 Task: Search one way flight ticket for 1 adult, 5 children, 2 infants in seat and 1 infant on lap in first from Sioux City: Sioux Gateway Airport (brig. General Bud Day Field) to Springfield: Abraham Lincoln Capital Airport on 5-2-2023. Choice of flights is Emirates. Number of bags: 1 checked bag. Price is upto 92000. Outbound departure time preference is 21:45.
Action: Mouse moved to (288, 240)
Screenshot: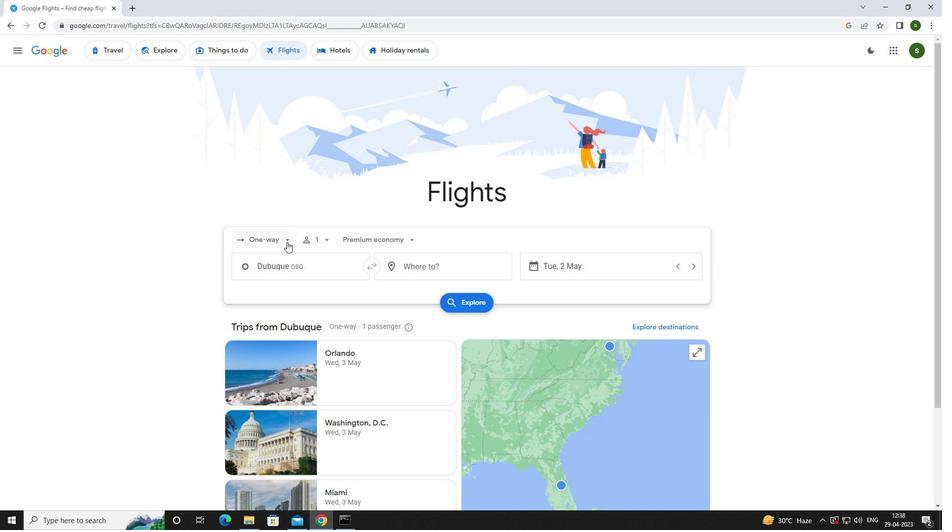 
Action: Mouse pressed left at (288, 240)
Screenshot: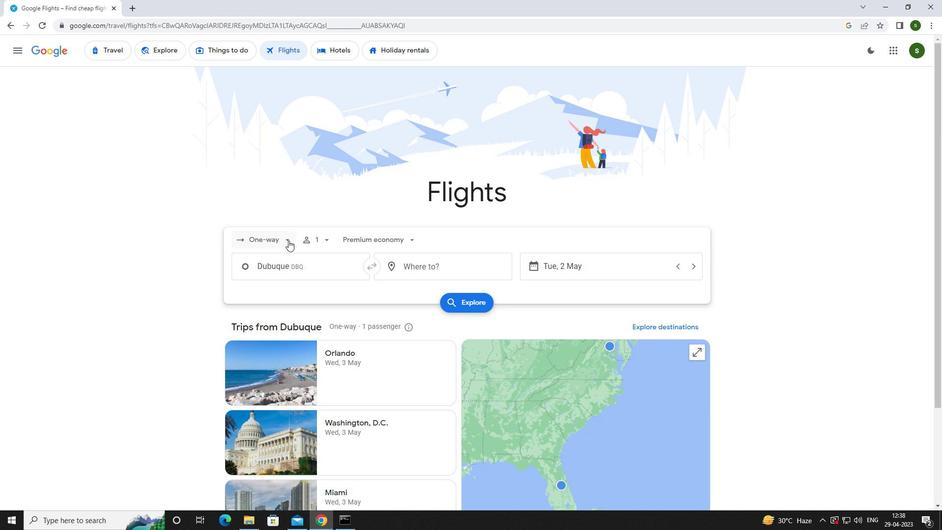 
Action: Mouse moved to (287, 287)
Screenshot: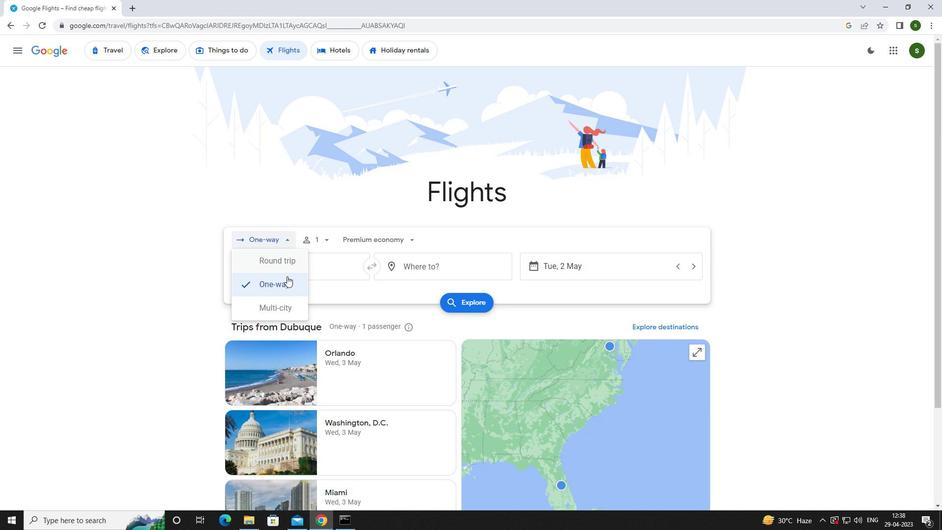 
Action: Mouse pressed left at (287, 287)
Screenshot: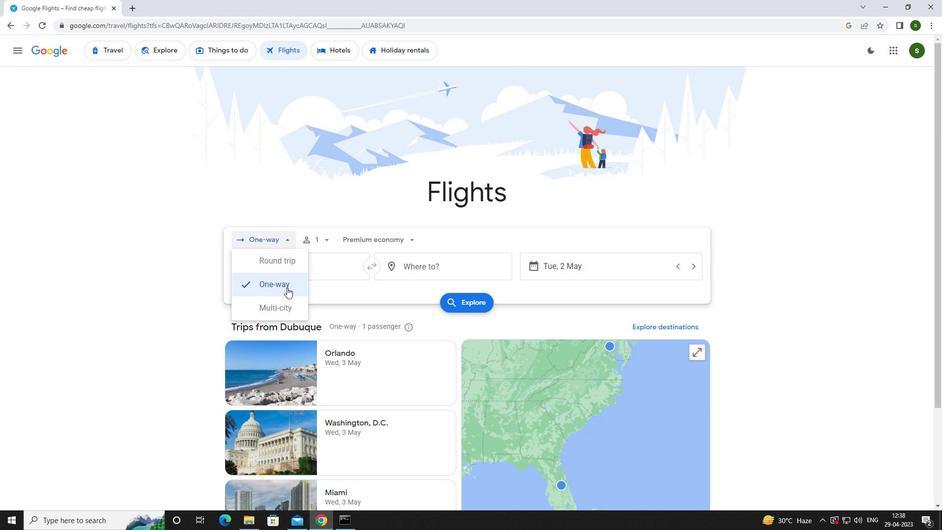 
Action: Mouse moved to (327, 235)
Screenshot: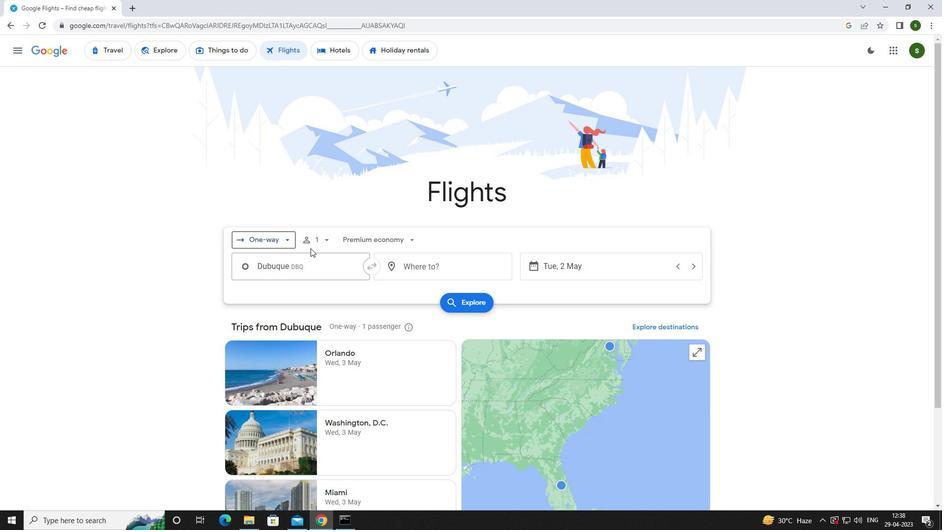 
Action: Mouse pressed left at (327, 235)
Screenshot: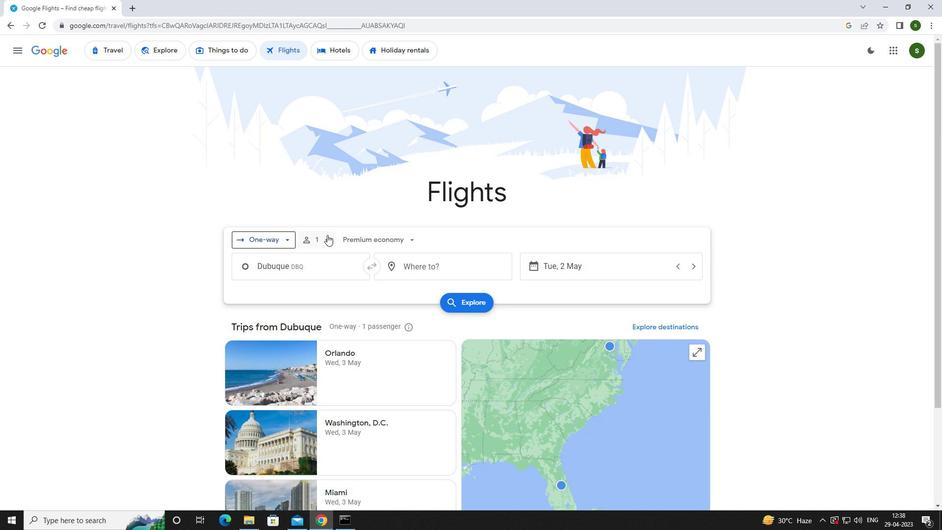 
Action: Mouse moved to (403, 288)
Screenshot: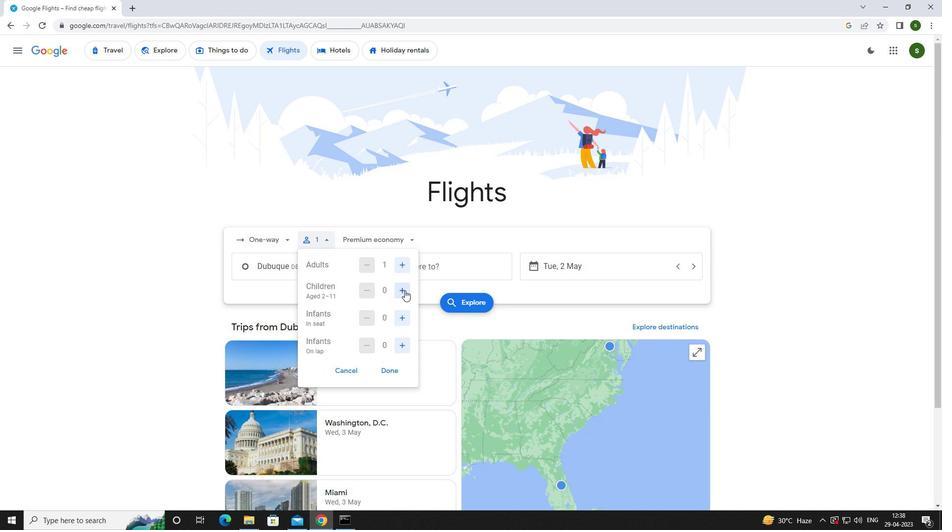 
Action: Mouse pressed left at (403, 288)
Screenshot: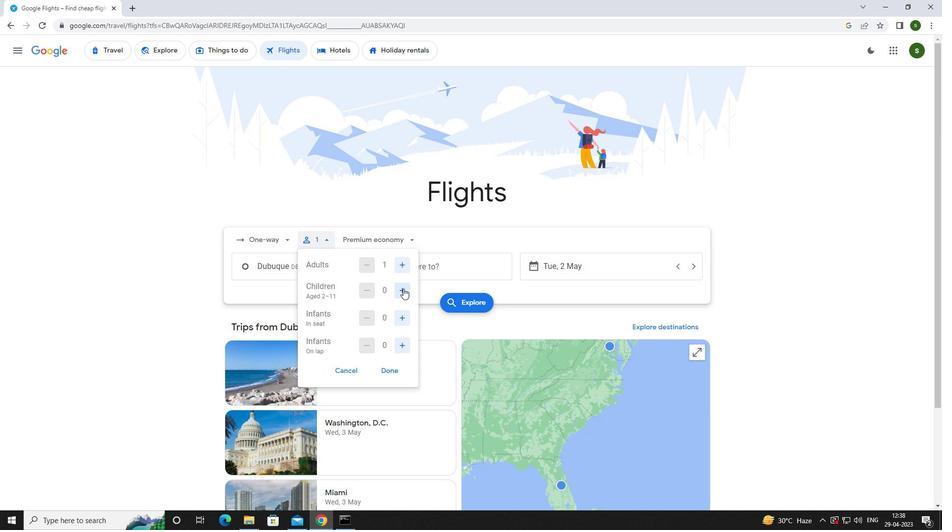 
Action: Mouse pressed left at (403, 288)
Screenshot: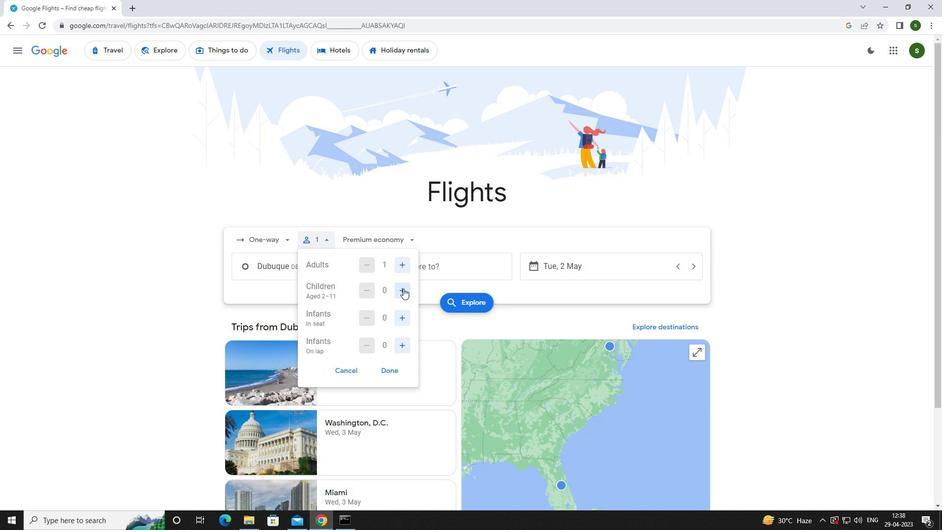 
Action: Mouse moved to (403, 288)
Screenshot: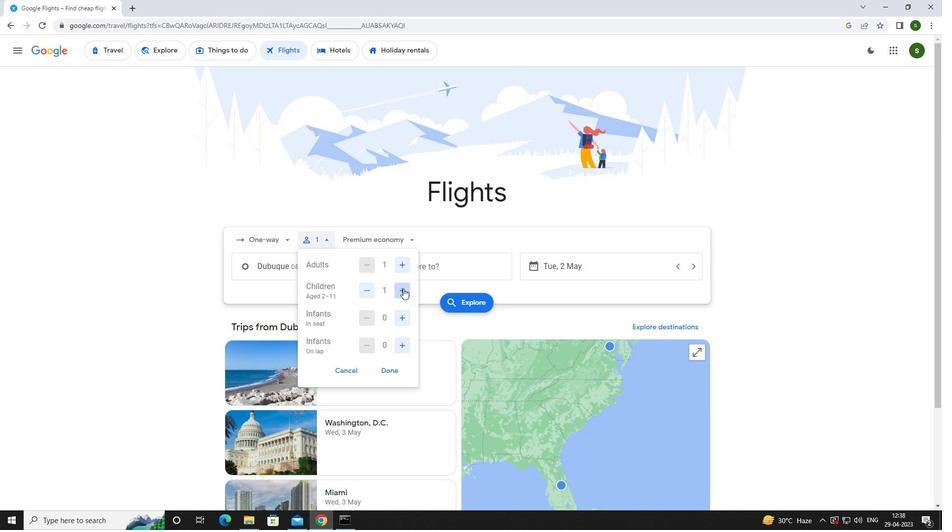 
Action: Mouse pressed left at (403, 288)
Screenshot: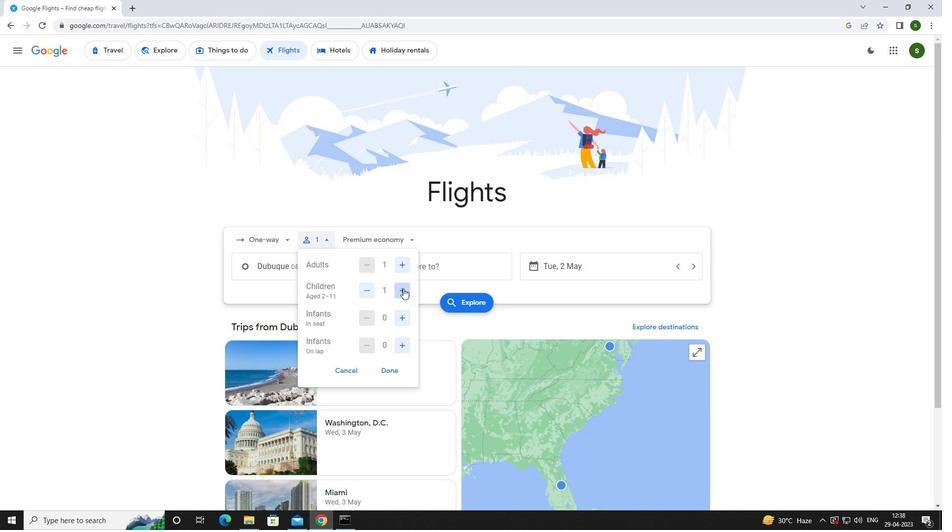 
Action: Mouse moved to (402, 287)
Screenshot: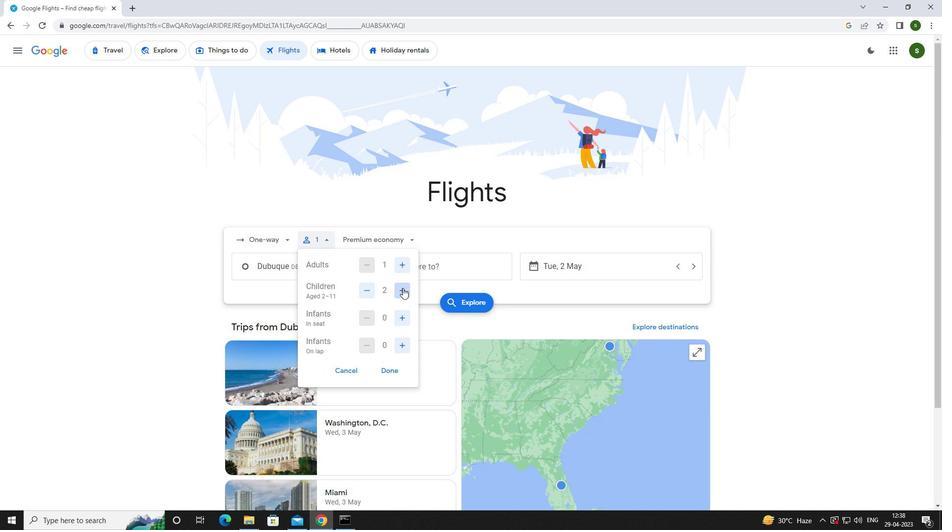 
Action: Mouse pressed left at (402, 287)
Screenshot: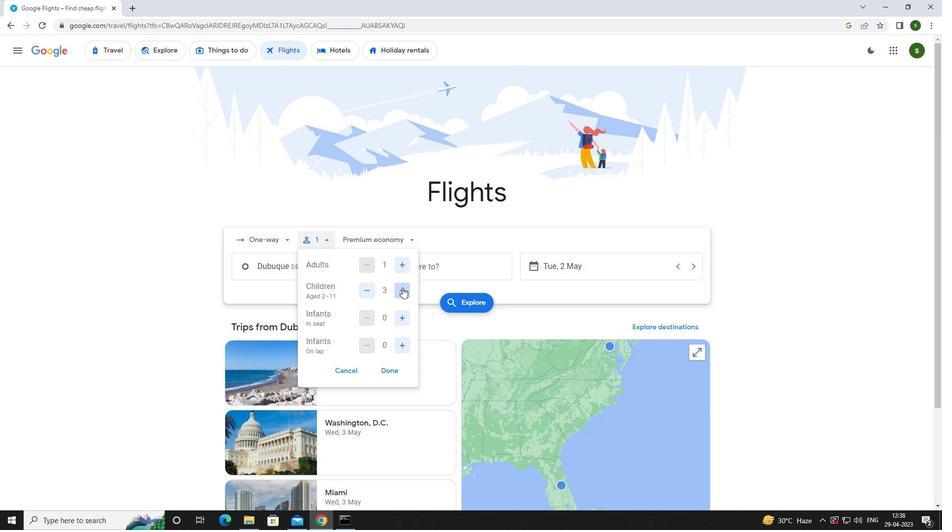 
Action: Mouse pressed left at (402, 287)
Screenshot: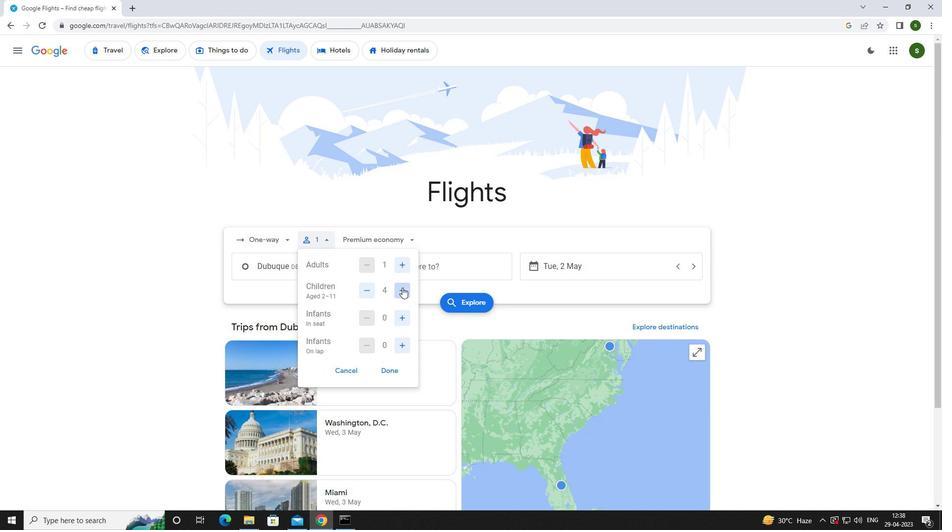 
Action: Mouse moved to (400, 320)
Screenshot: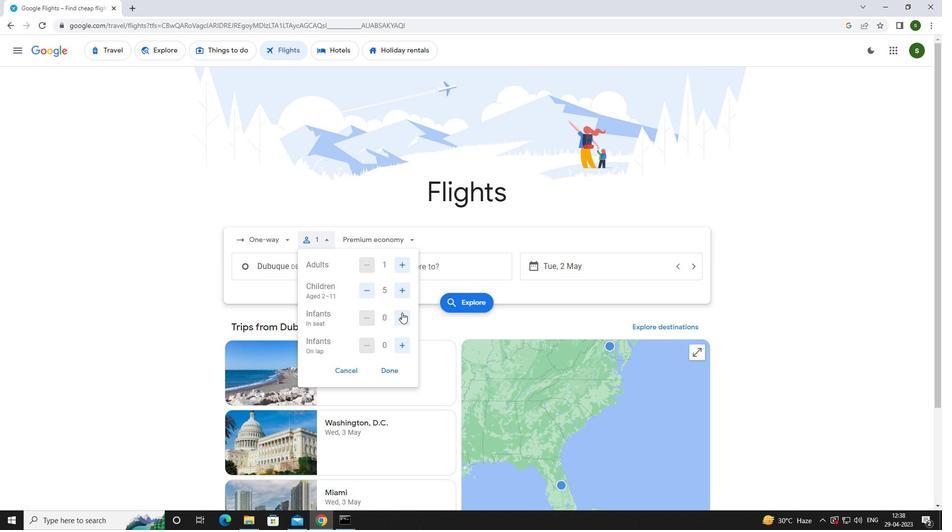 
Action: Mouse pressed left at (400, 320)
Screenshot: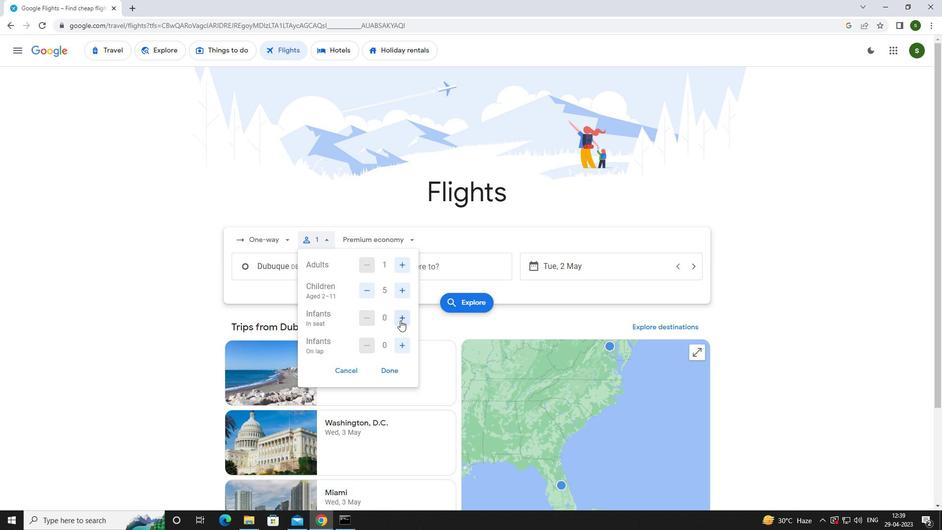 
Action: Mouse moved to (403, 344)
Screenshot: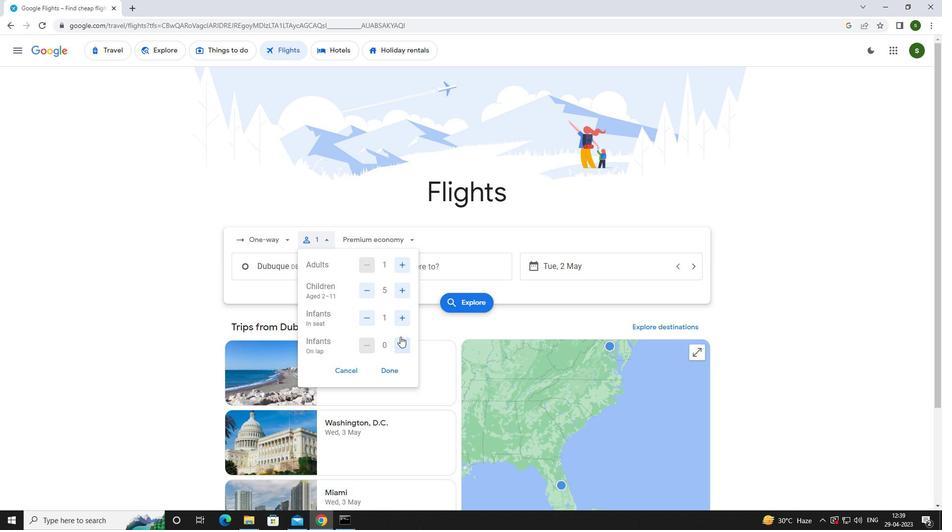 
Action: Mouse pressed left at (403, 344)
Screenshot: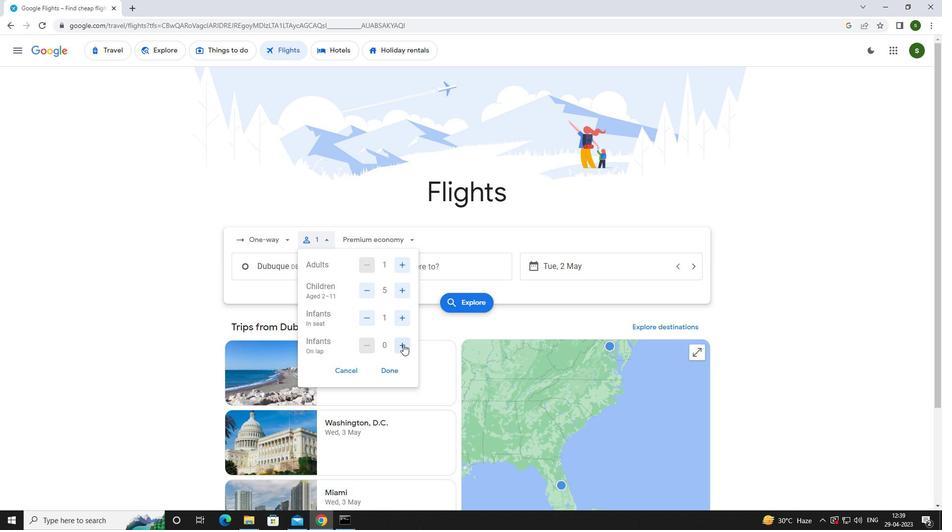 
Action: Mouse moved to (404, 321)
Screenshot: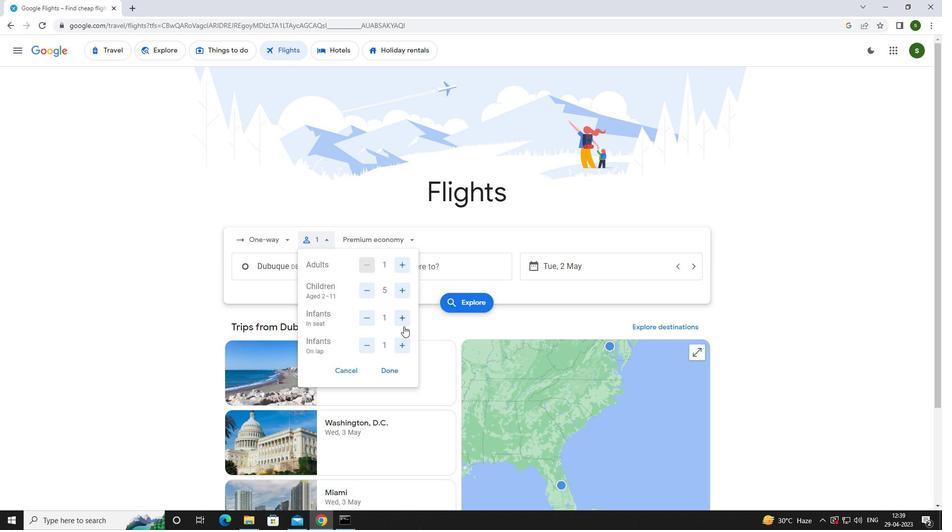 
Action: Mouse pressed left at (404, 321)
Screenshot: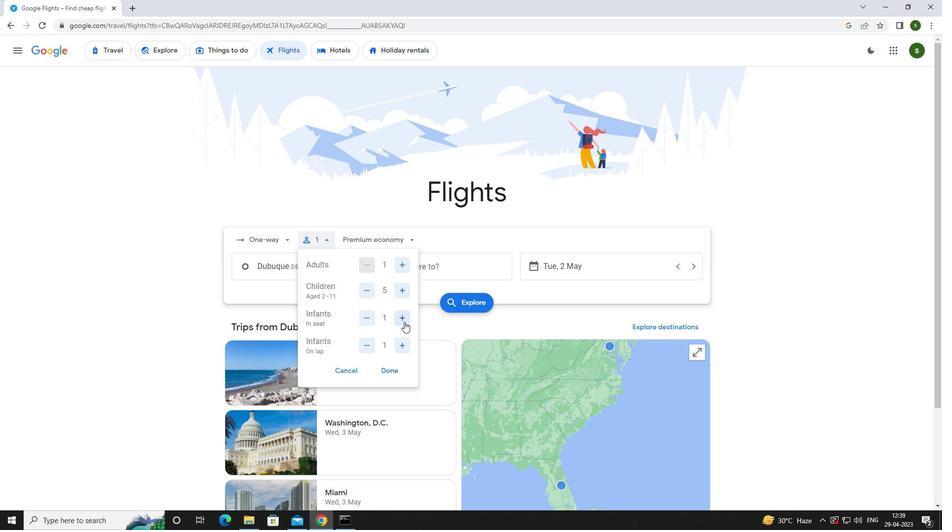 
Action: Mouse moved to (368, 318)
Screenshot: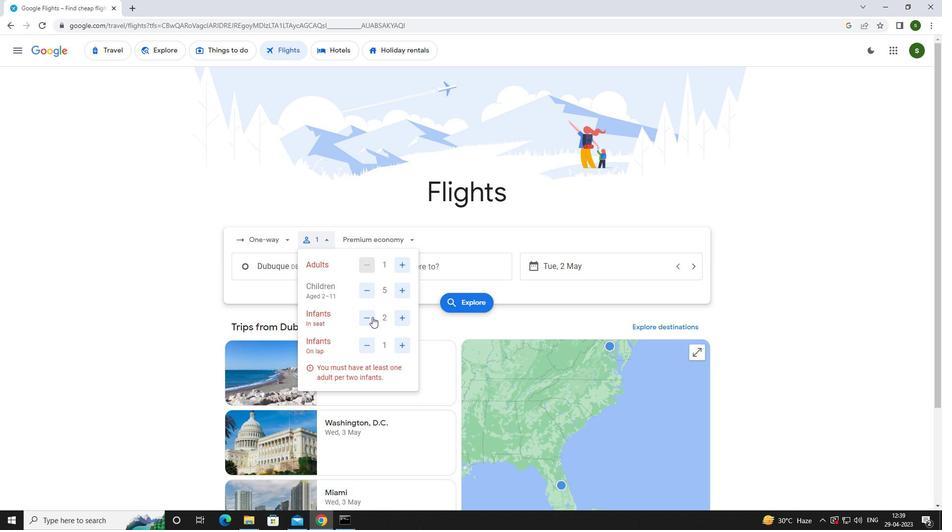 
Action: Mouse pressed left at (368, 318)
Screenshot: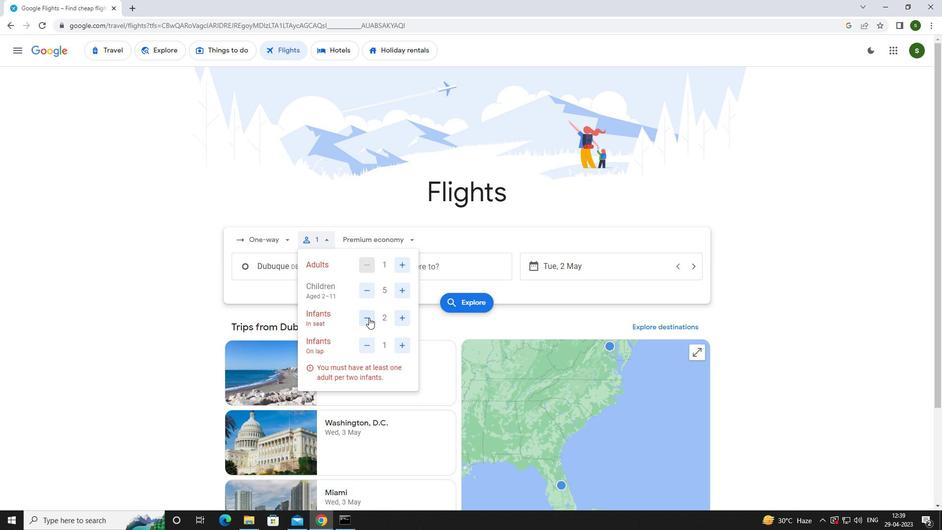 
Action: Mouse moved to (386, 238)
Screenshot: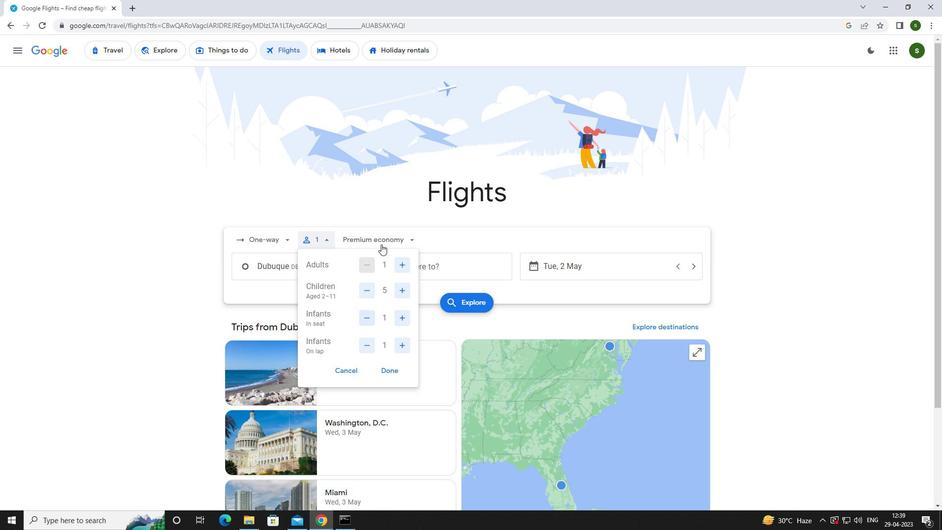 
Action: Mouse pressed left at (386, 238)
Screenshot: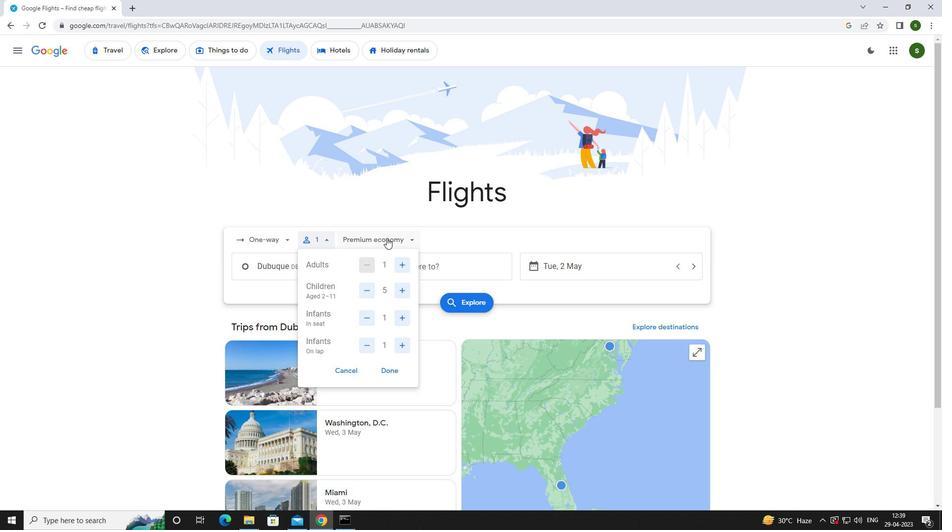 
Action: Mouse moved to (407, 330)
Screenshot: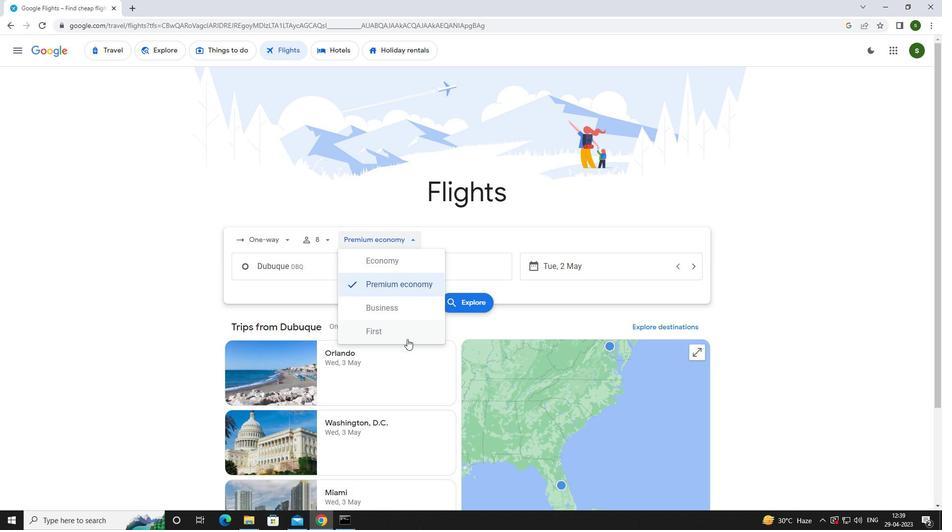 
Action: Mouse pressed left at (407, 330)
Screenshot: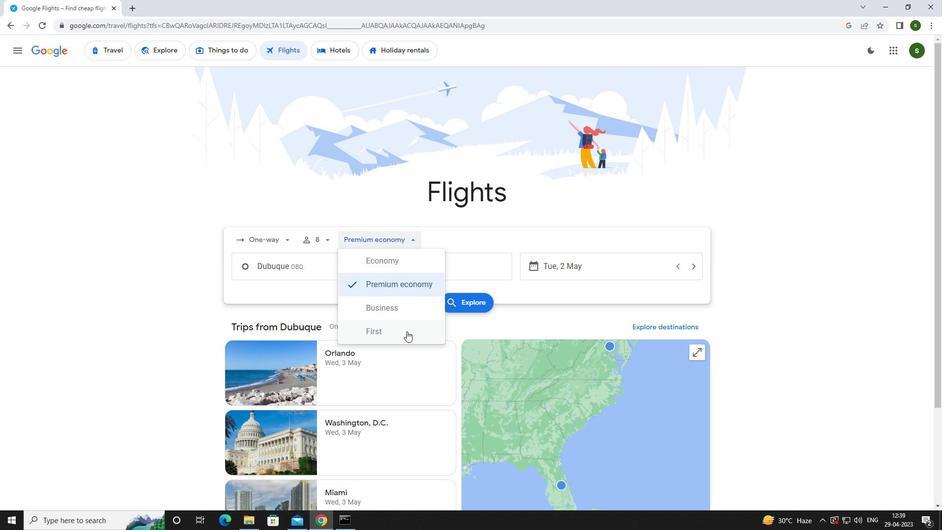 
Action: Mouse moved to (339, 269)
Screenshot: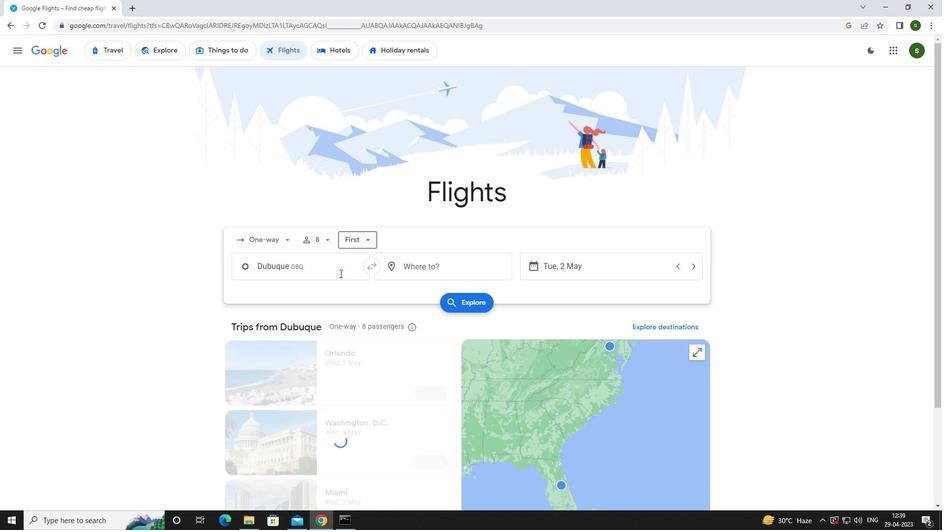 
Action: Mouse pressed left at (339, 269)
Screenshot: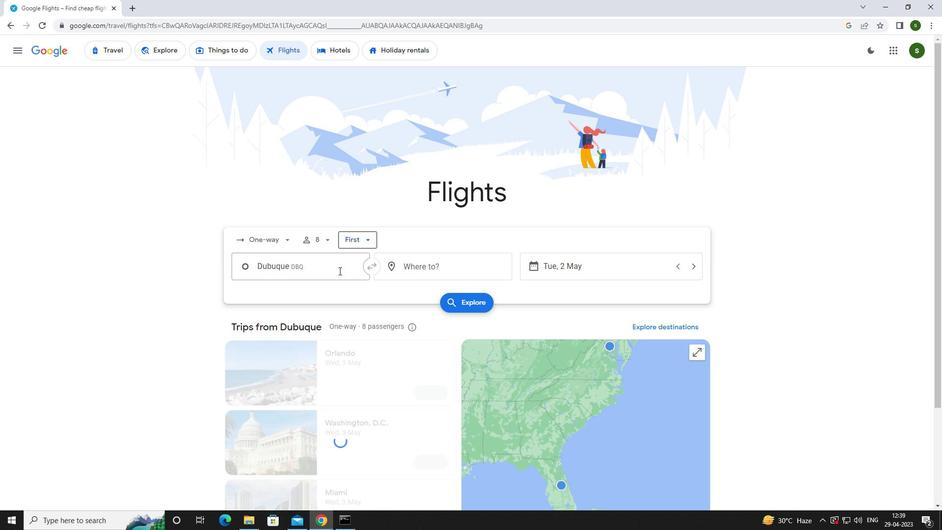 
Action: Mouse moved to (339, 267)
Screenshot: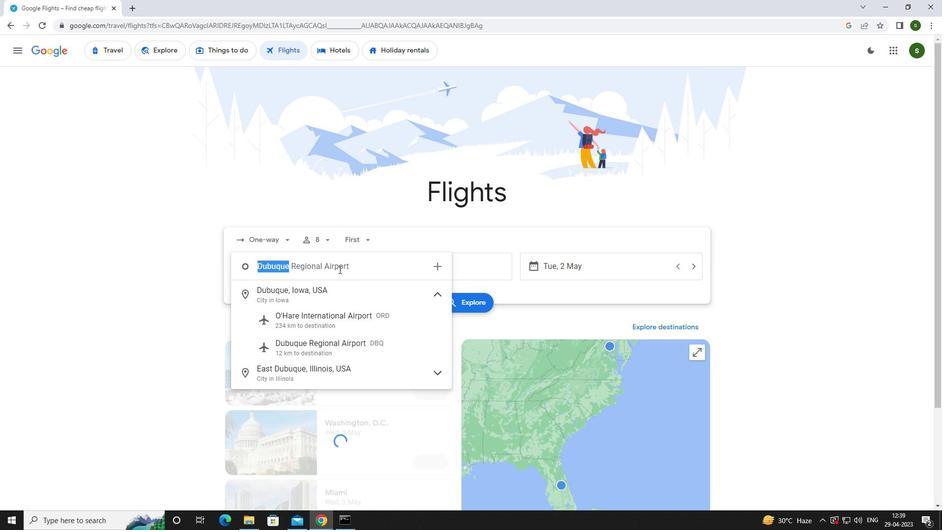 
Action: Key pressed s<Key.caps_lock>ioux
Screenshot: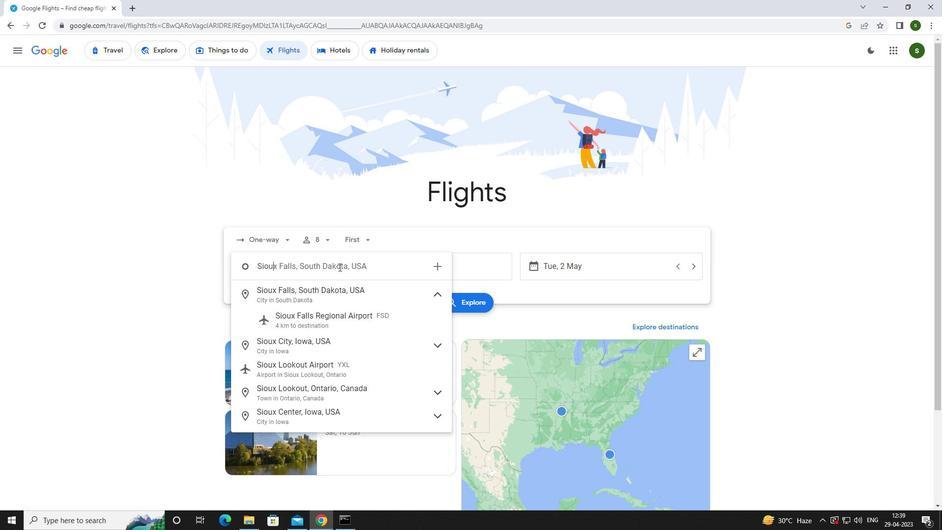 
Action: Mouse moved to (339, 267)
Screenshot: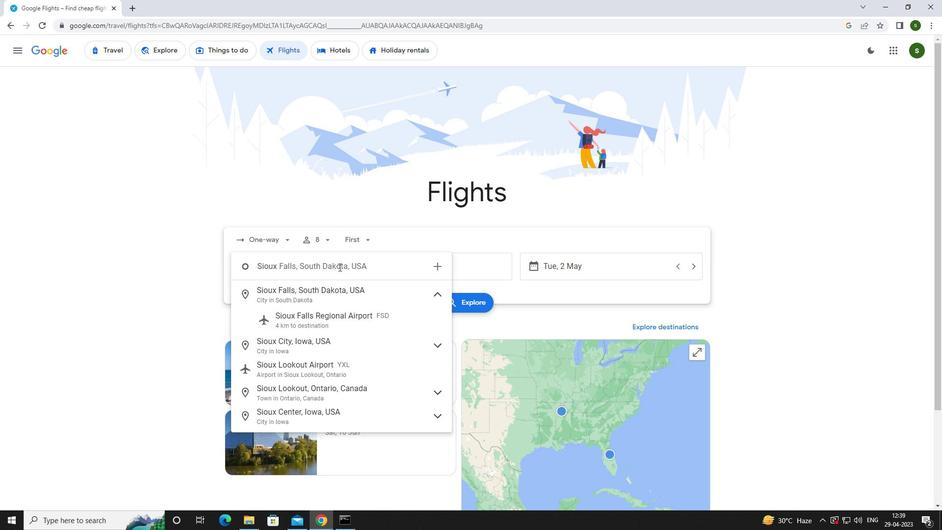 
Action: Key pressed <Key.space><Key.caps_lock>g<Key.caps_lock>ateq<Key.backspace>way
Screenshot: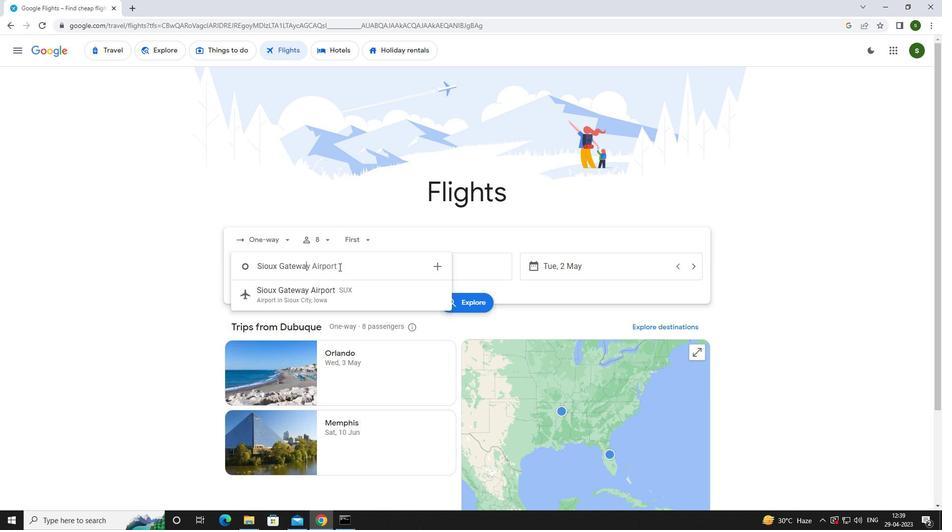 
Action: Mouse moved to (342, 303)
Screenshot: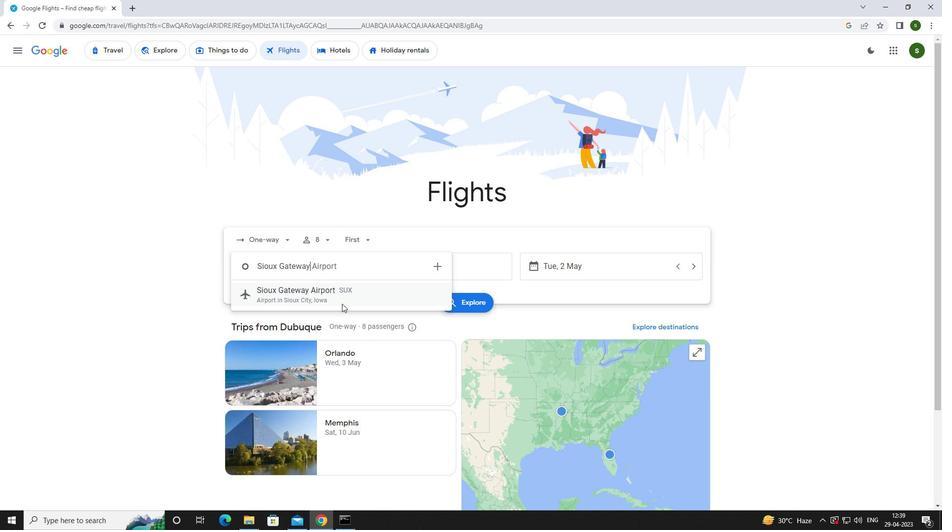 
Action: Mouse pressed left at (342, 303)
Screenshot: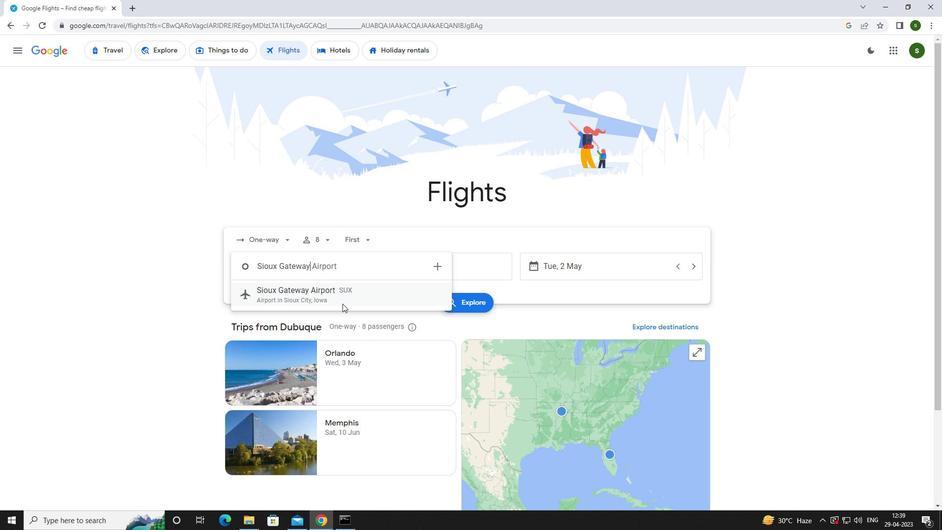 
Action: Mouse moved to (443, 271)
Screenshot: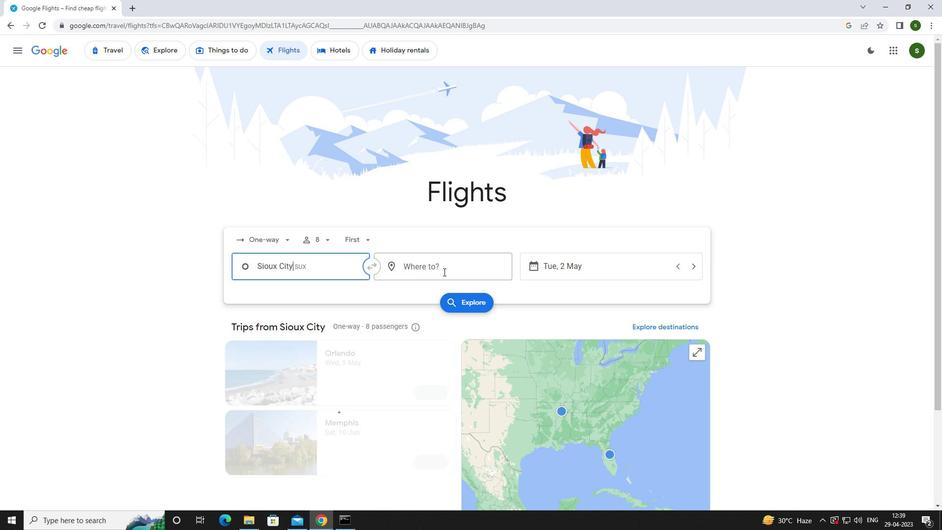 
Action: Mouse pressed left at (443, 271)
Screenshot: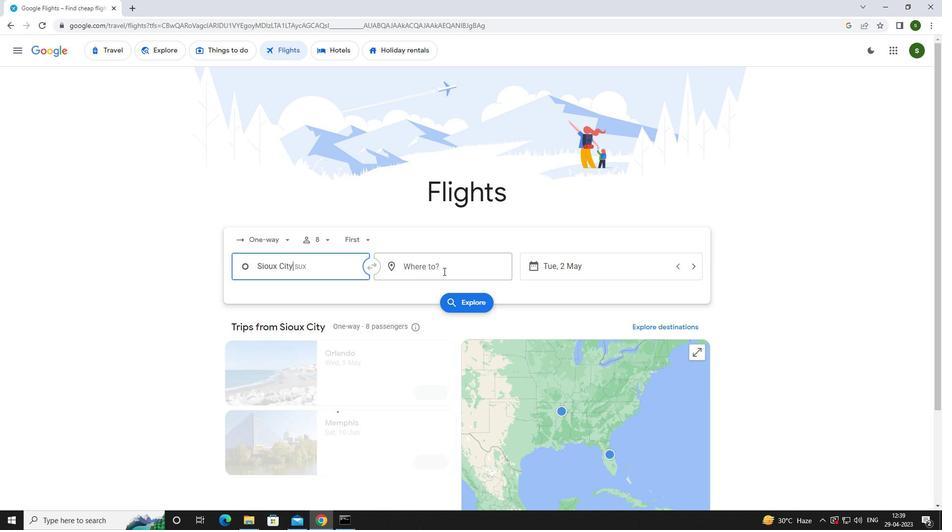 
Action: Key pressed <Key.caps_lock>s<Key.caps_lock>pringfield
Screenshot: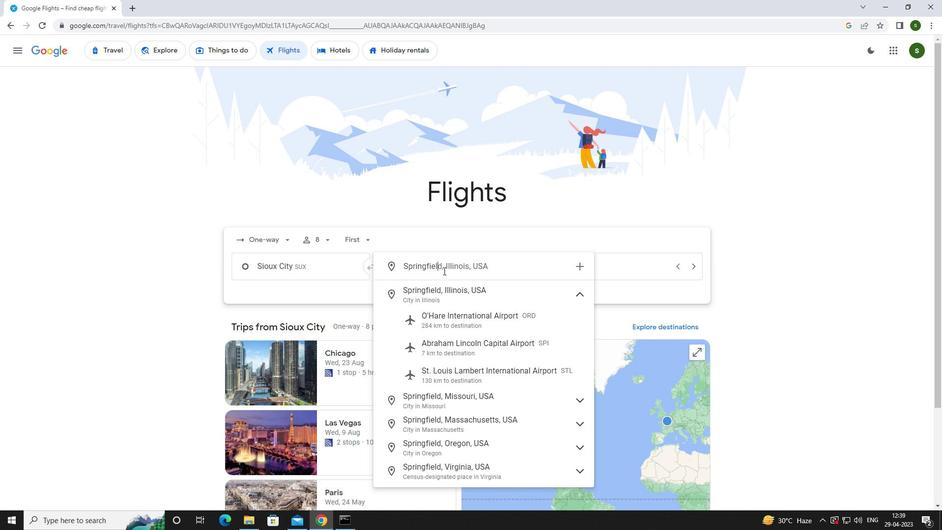 
Action: Mouse moved to (461, 343)
Screenshot: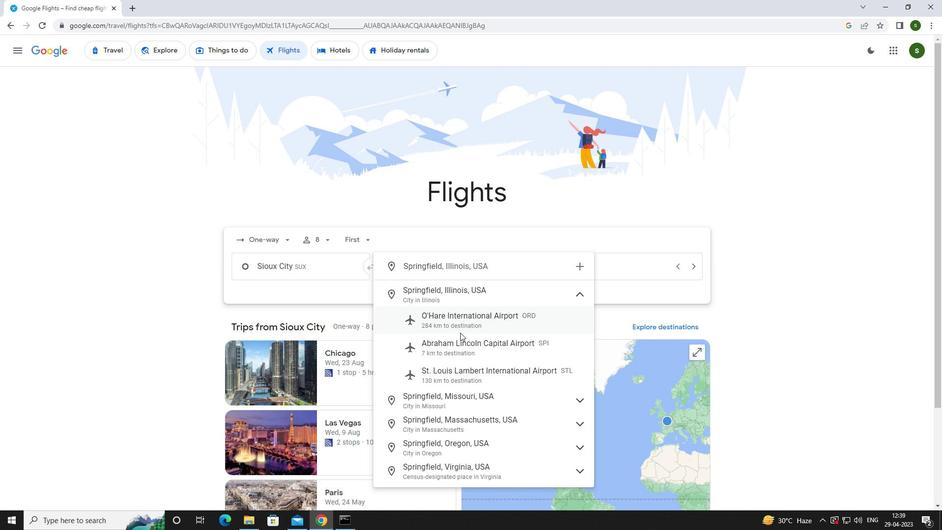 
Action: Mouse pressed left at (461, 343)
Screenshot: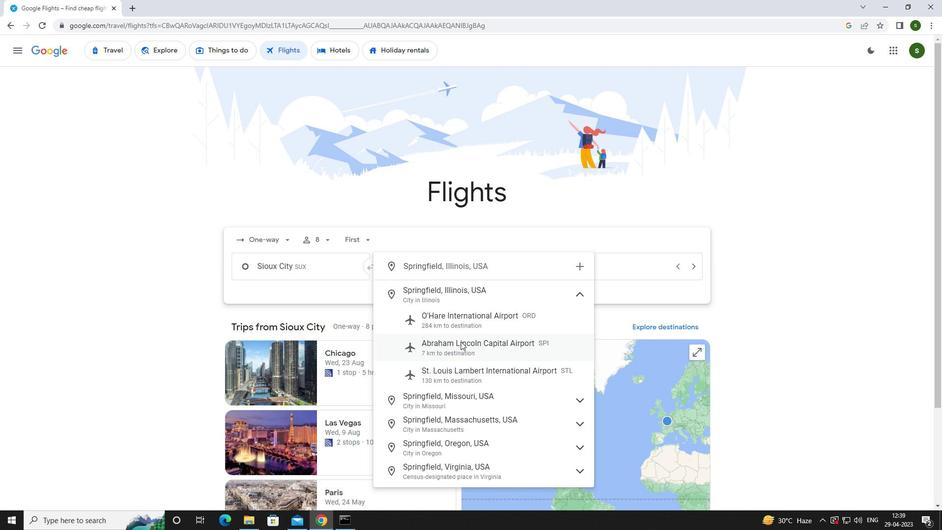 
Action: Mouse moved to (594, 269)
Screenshot: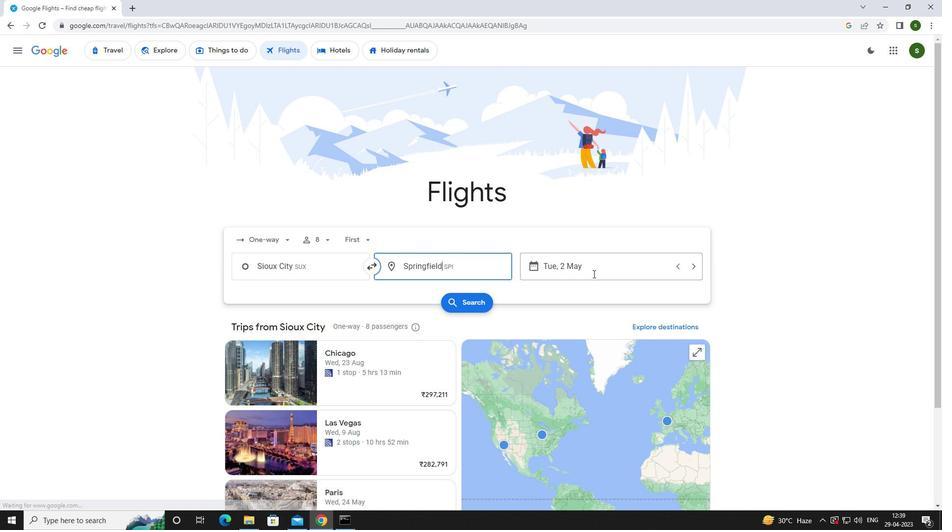 
Action: Mouse pressed left at (594, 269)
Screenshot: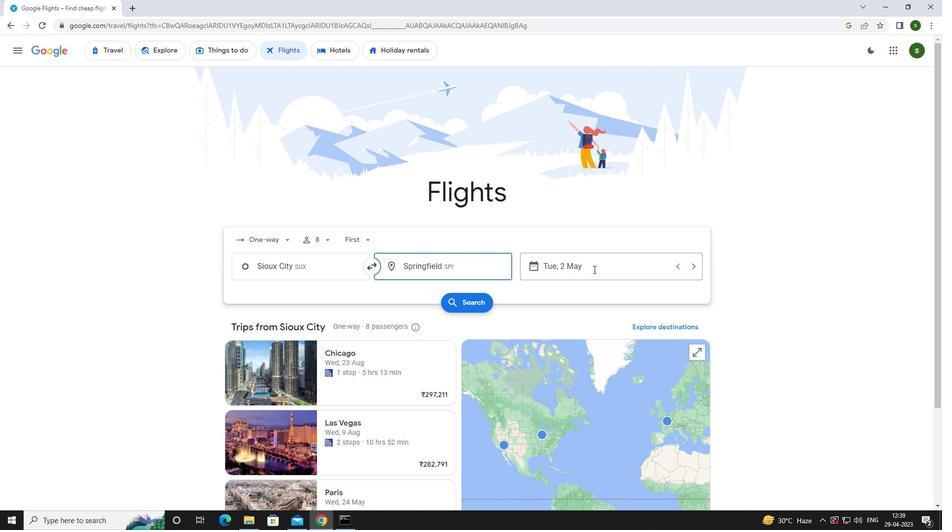 
Action: Mouse moved to (592, 329)
Screenshot: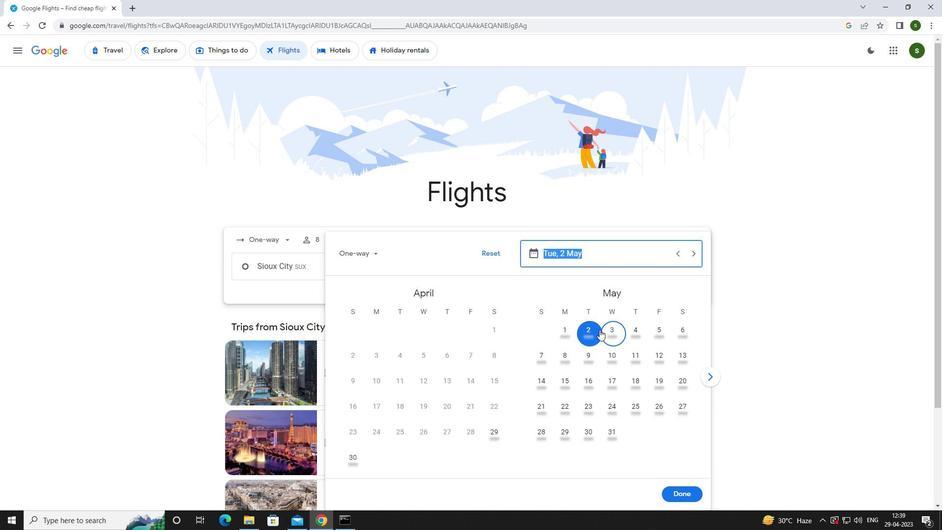 
Action: Mouse pressed left at (592, 329)
Screenshot: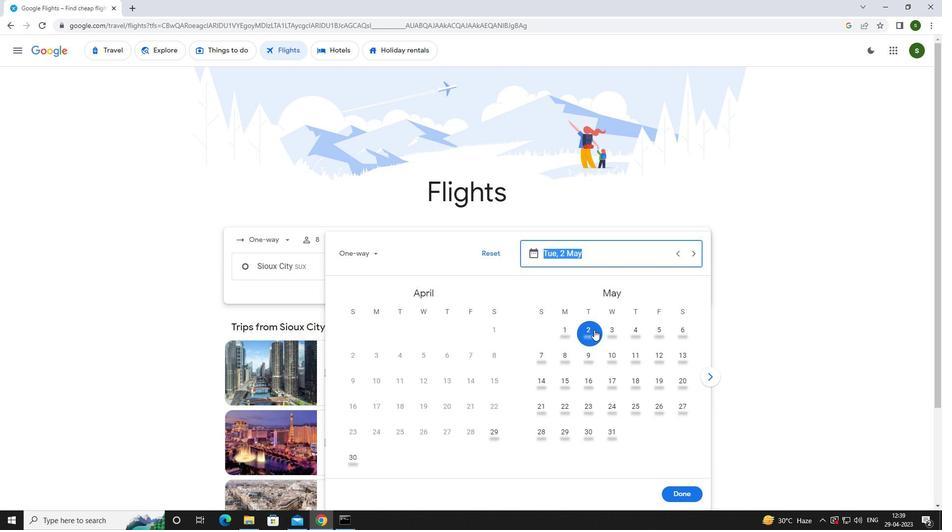 
Action: Mouse moved to (691, 489)
Screenshot: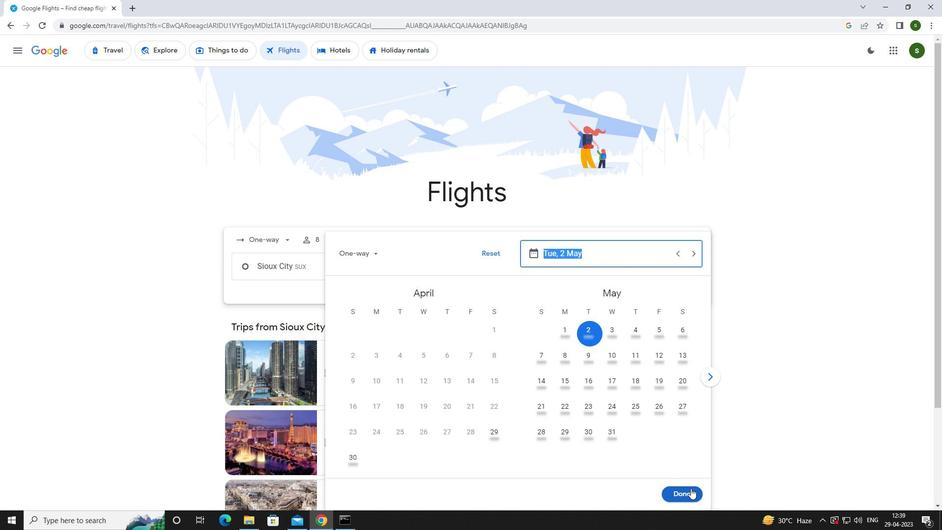 
Action: Mouse pressed left at (691, 489)
Screenshot: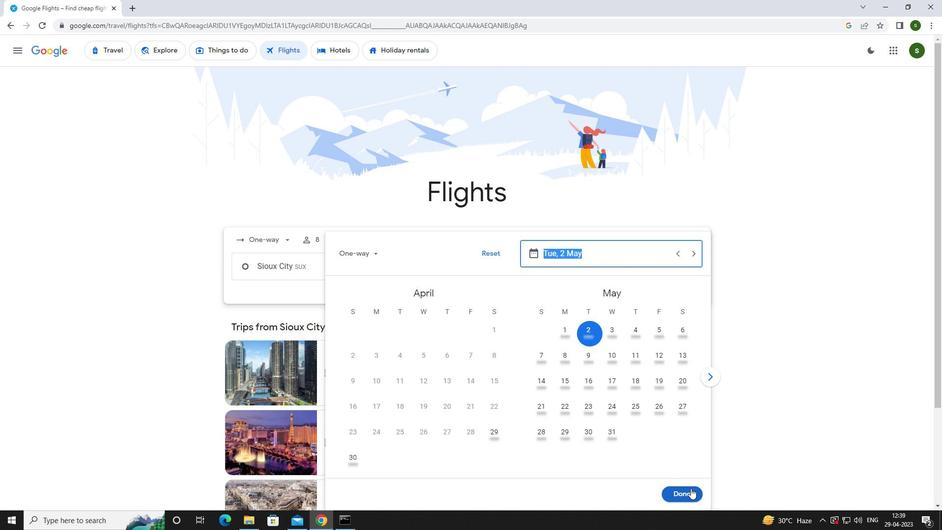 
Action: Mouse moved to (470, 313)
Screenshot: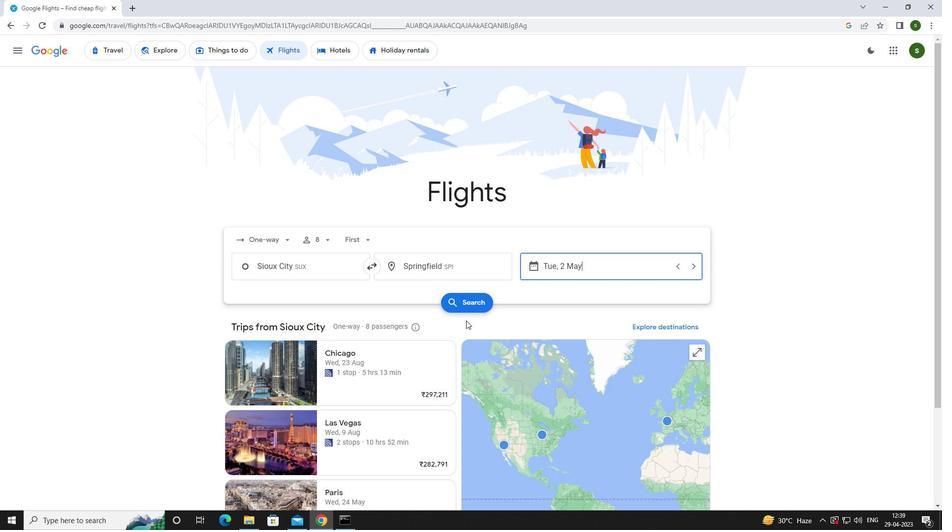 
Action: Mouse pressed left at (470, 313)
Screenshot: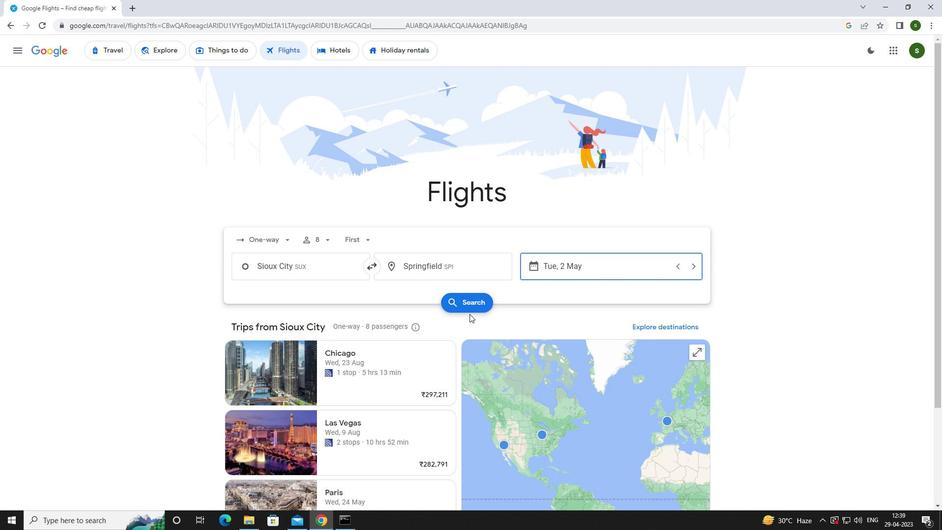 
Action: Mouse moved to (239, 143)
Screenshot: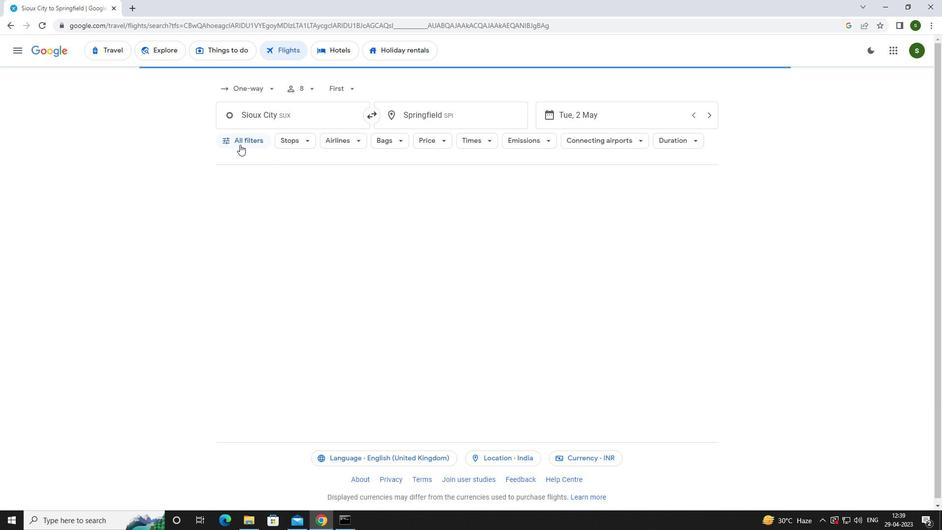 
Action: Mouse pressed left at (239, 143)
Screenshot: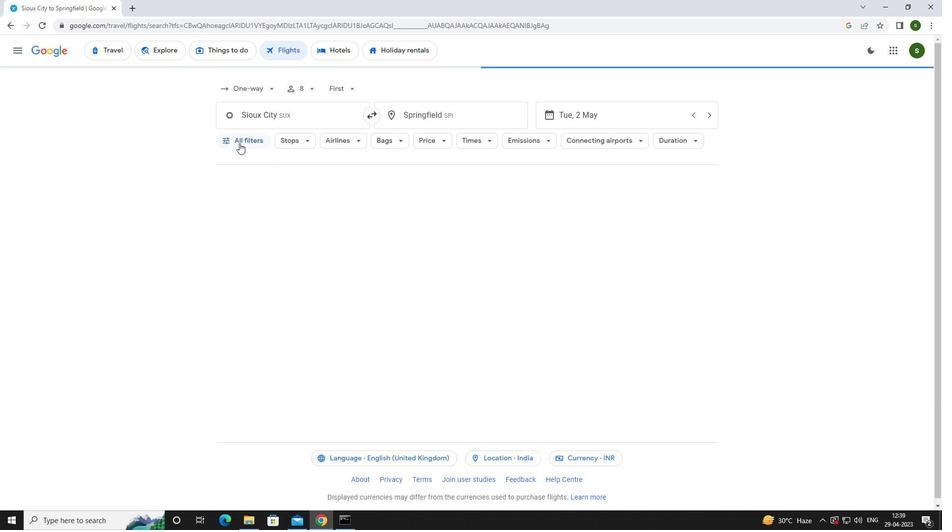 
Action: Mouse moved to (366, 349)
Screenshot: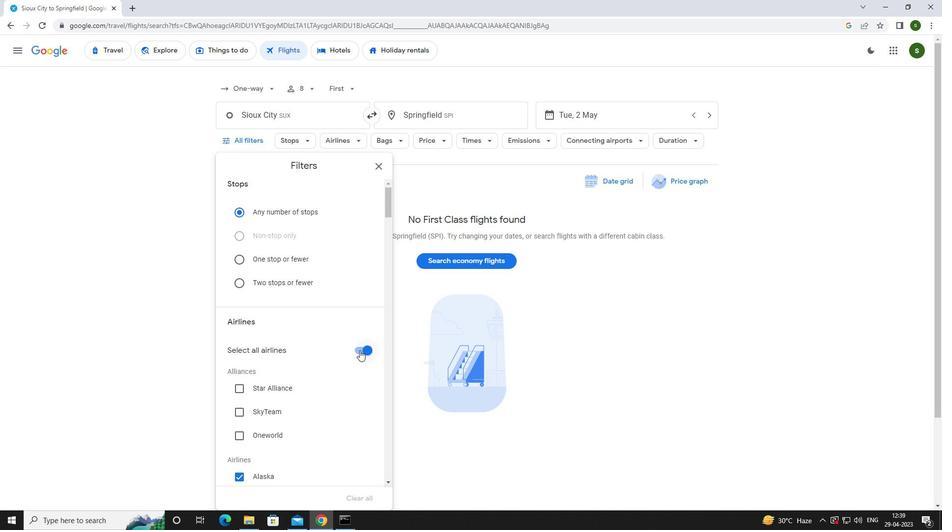 
Action: Mouse pressed left at (366, 349)
Screenshot: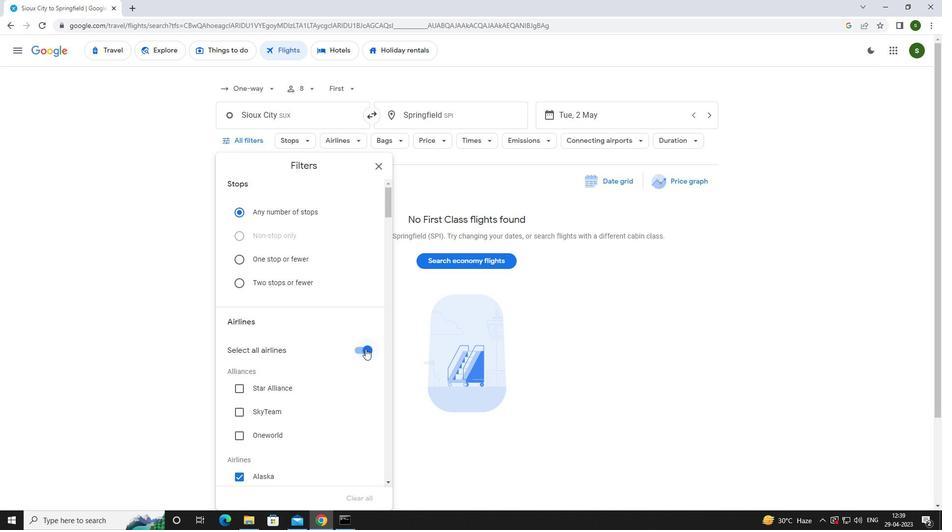 
Action: Mouse moved to (296, 313)
Screenshot: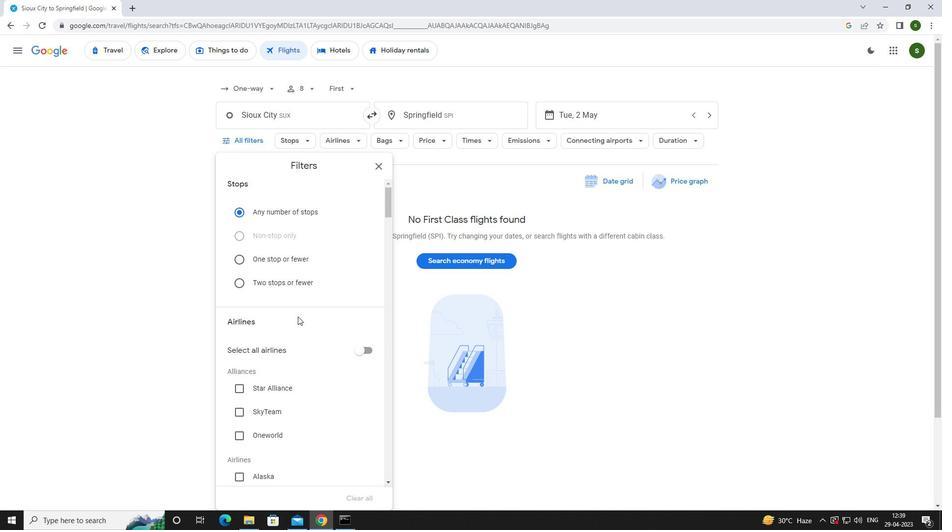 
Action: Mouse scrolled (296, 313) with delta (0, 0)
Screenshot: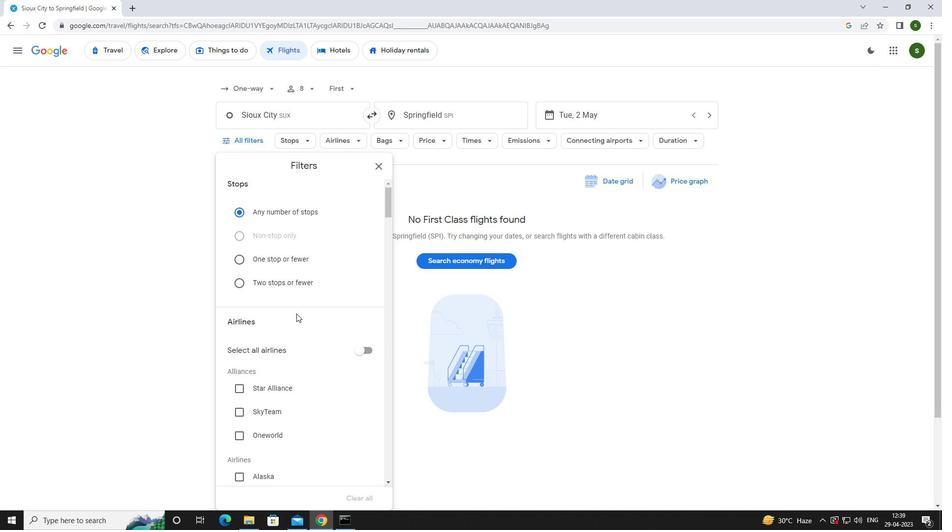 
Action: Mouse scrolled (296, 313) with delta (0, 0)
Screenshot: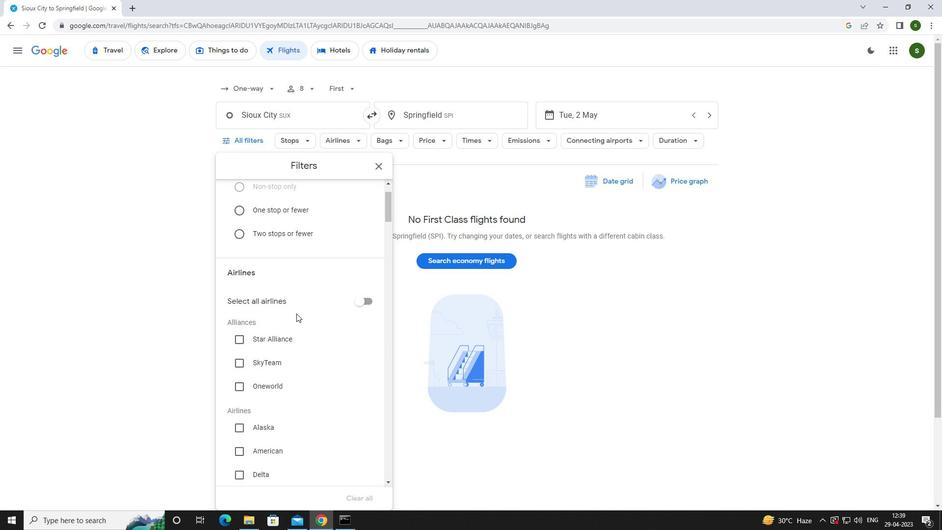 
Action: Mouse scrolled (296, 313) with delta (0, 0)
Screenshot: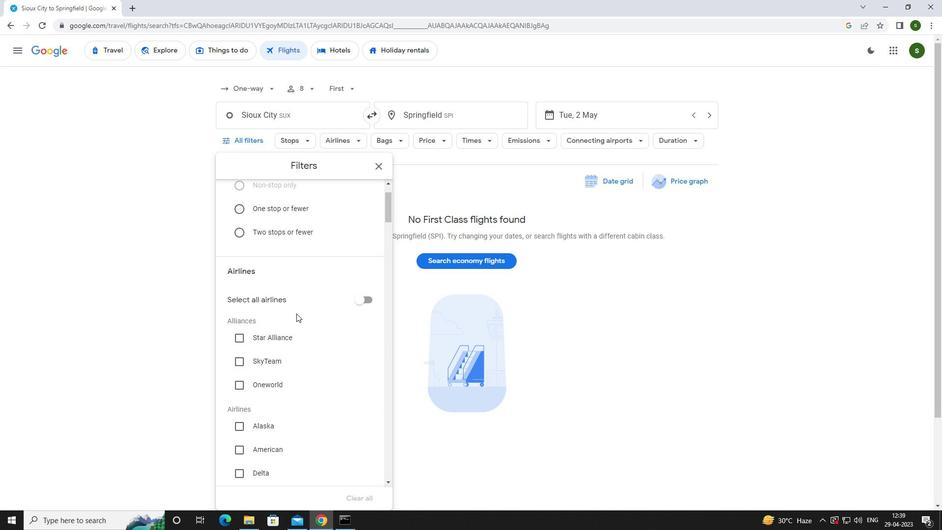 
Action: Mouse moved to (296, 313)
Screenshot: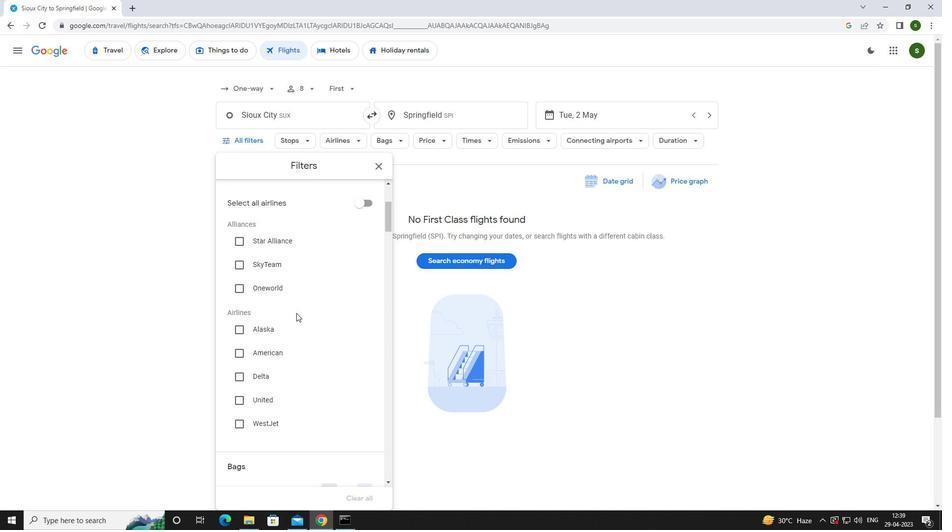 
Action: Mouse scrolled (296, 312) with delta (0, 0)
Screenshot: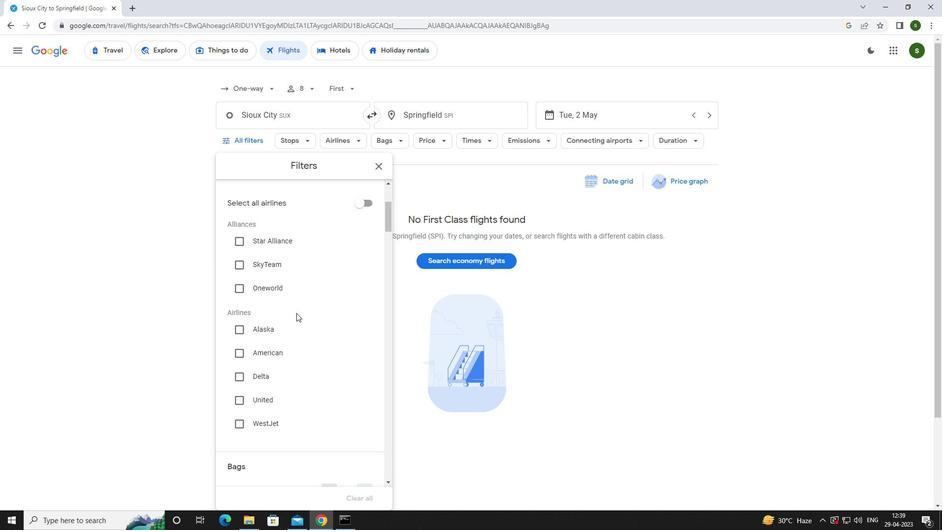
Action: Mouse scrolled (296, 312) with delta (0, 0)
Screenshot: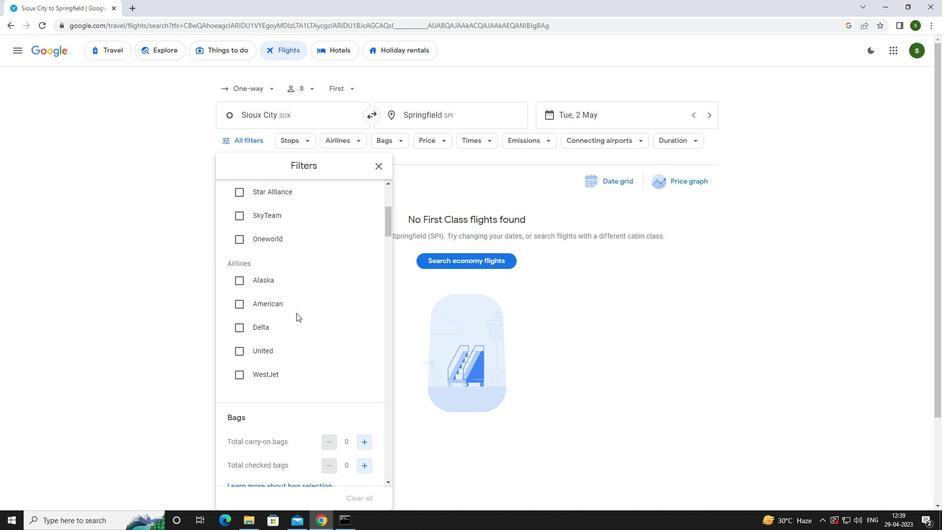 
Action: Mouse scrolled (296, 312) with delta (0, 0)
Screenshot: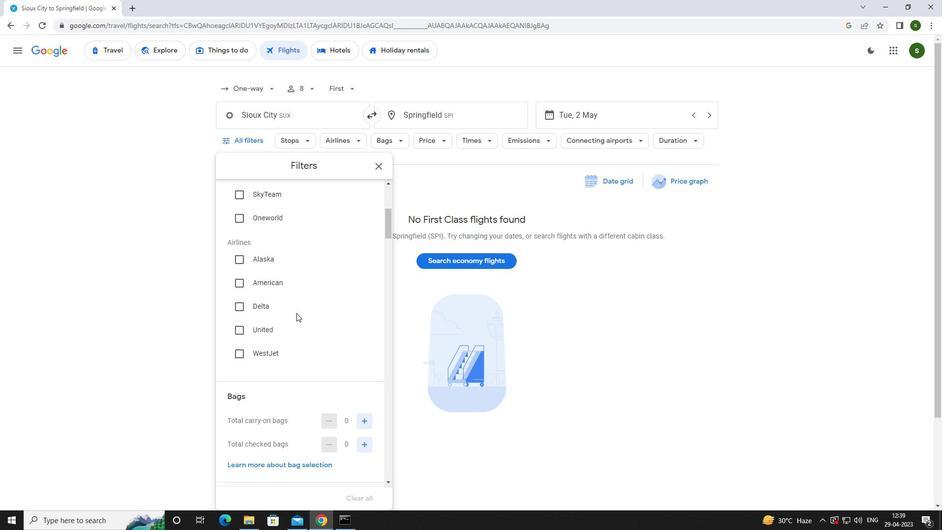 
Action: Mouse scrolled (296, 312) with delta (0, 0)
Screenshot: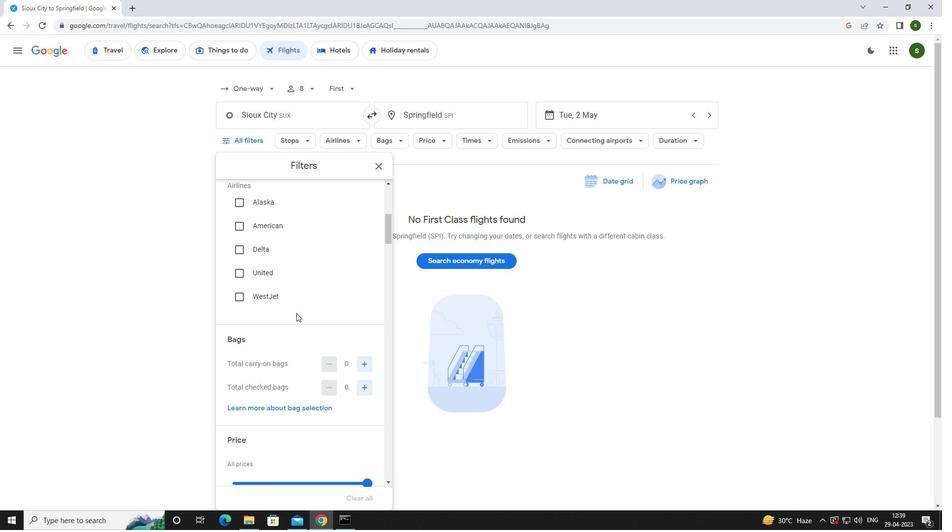 
Action: Mouse moved to (369, 320)
Screenshot: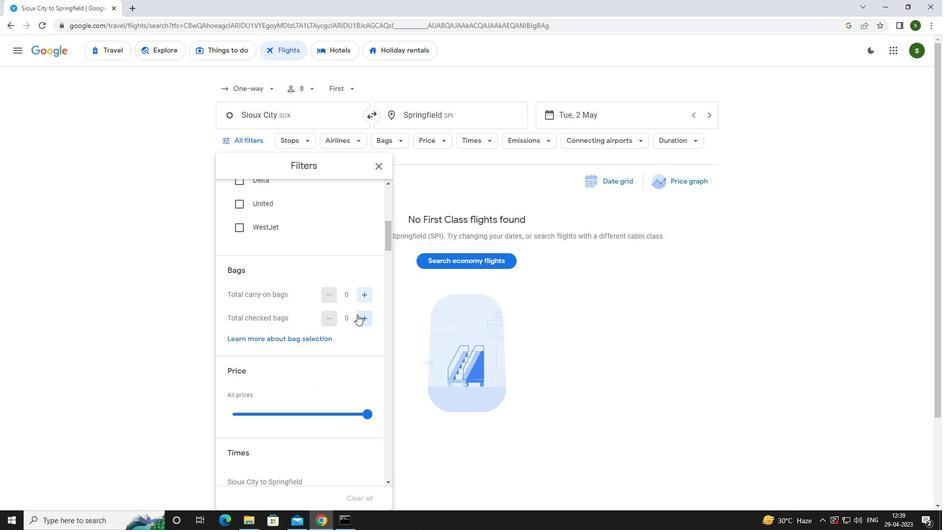 
Action: Mouse pressed left at (369, 320)
Screenshot: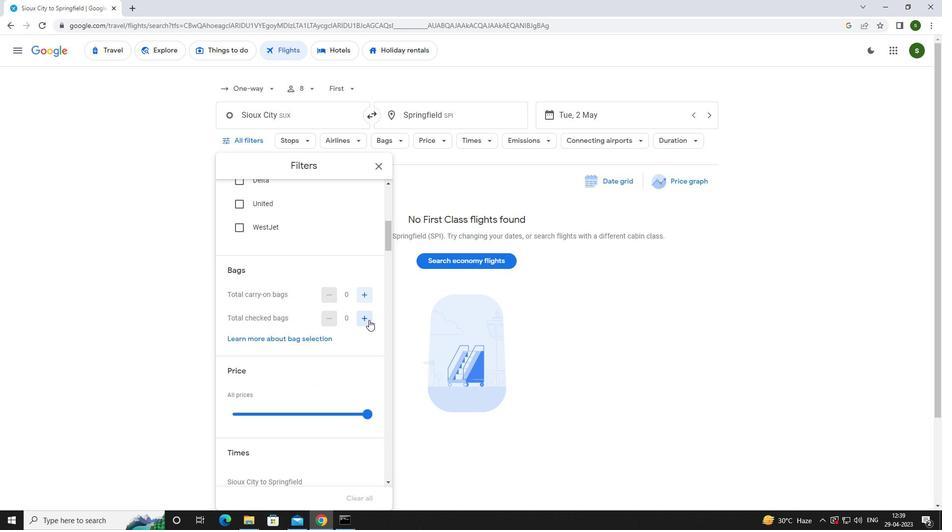 
Action: Mouse moved to (324, 328)
Screenshot: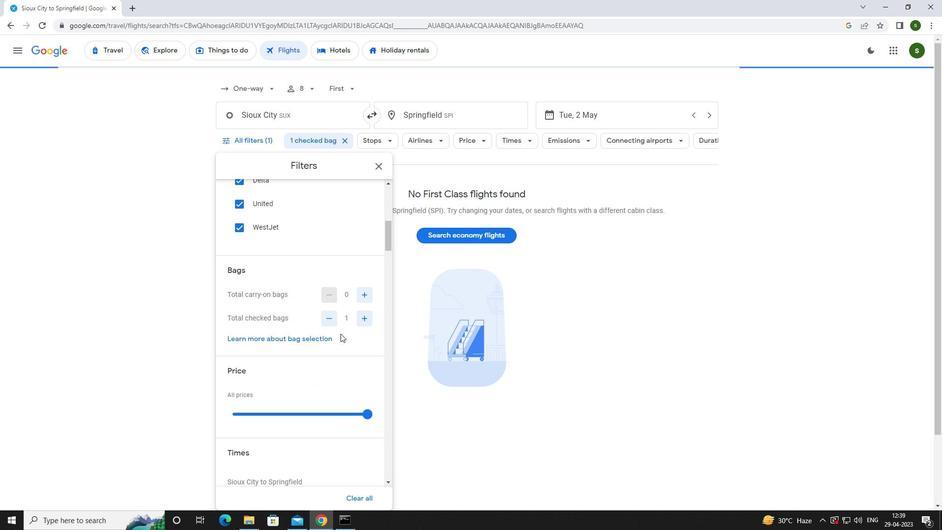 
Action: Mouse scrolled (324, 328) with delta (0, 0)
Screenshot: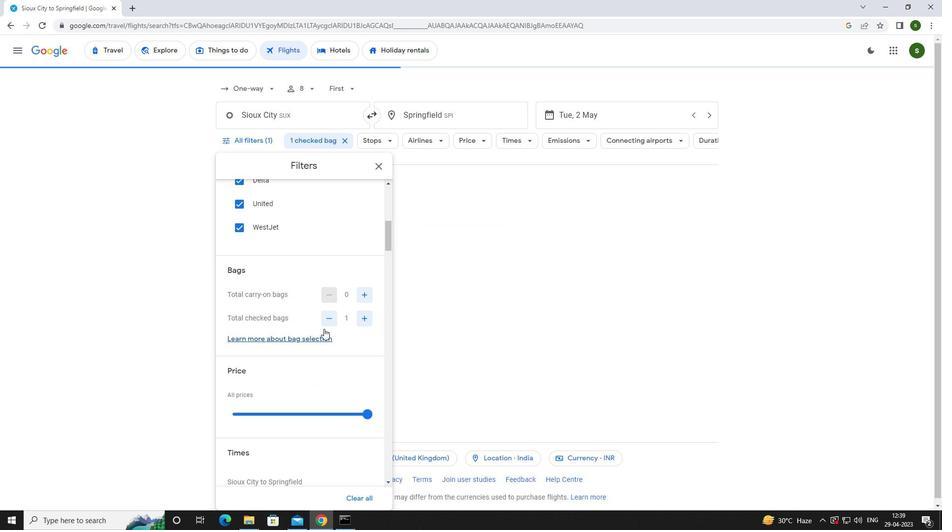 
Action: Mouse scrolled (324, 328) with delta (0, 0)
Screenshot: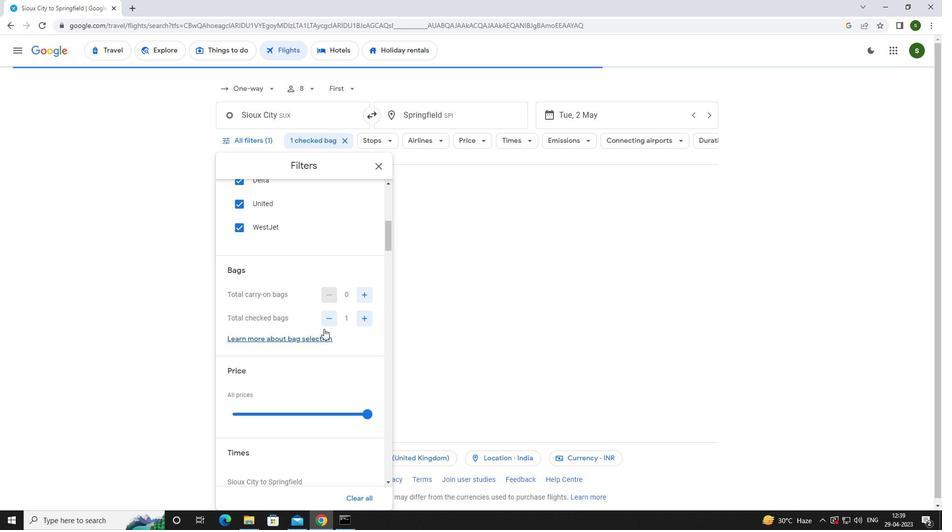 
Action: Mouse scrolled (324, 328) with delta (0, 0)
Screenshot: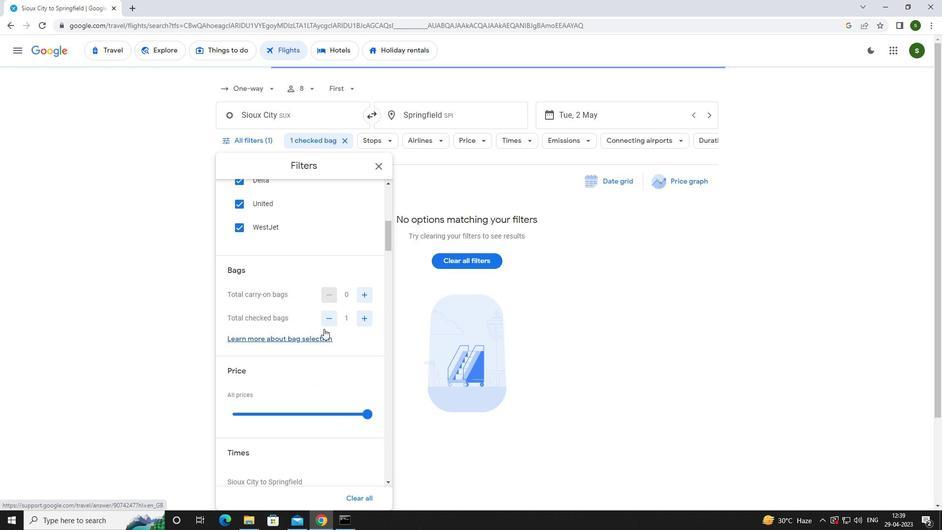 
Action: Mouse moved to (370, 268)
Screenshot: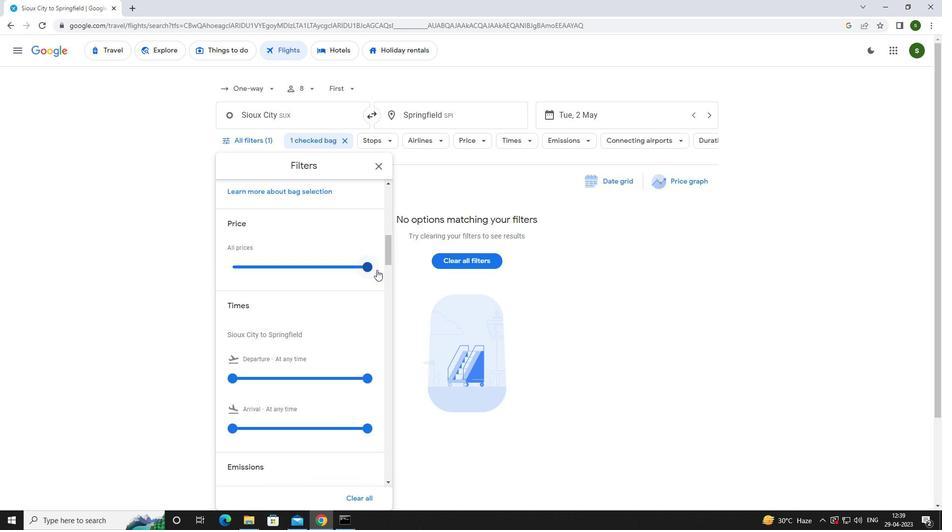 
Action: Mouse pressed left at (370, 268)
Screenshot: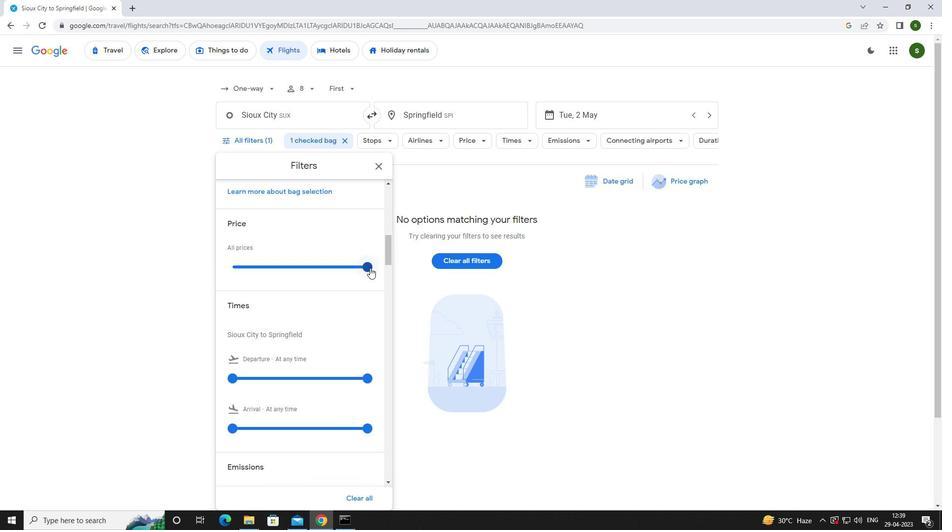 
Action: Mouse moved to (313, 294)
Screenshot: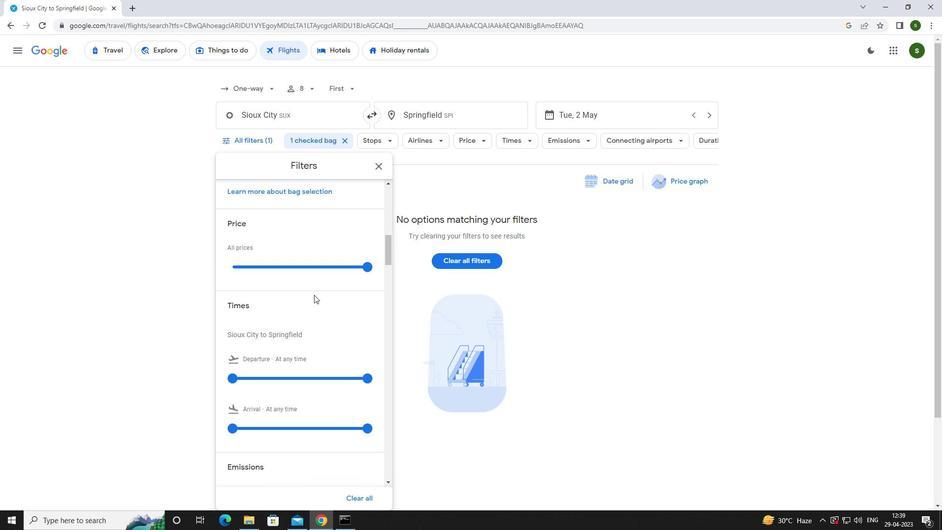 
Action: Mouse scrolled (313, 294) with delta (0, 0)
Screenshot: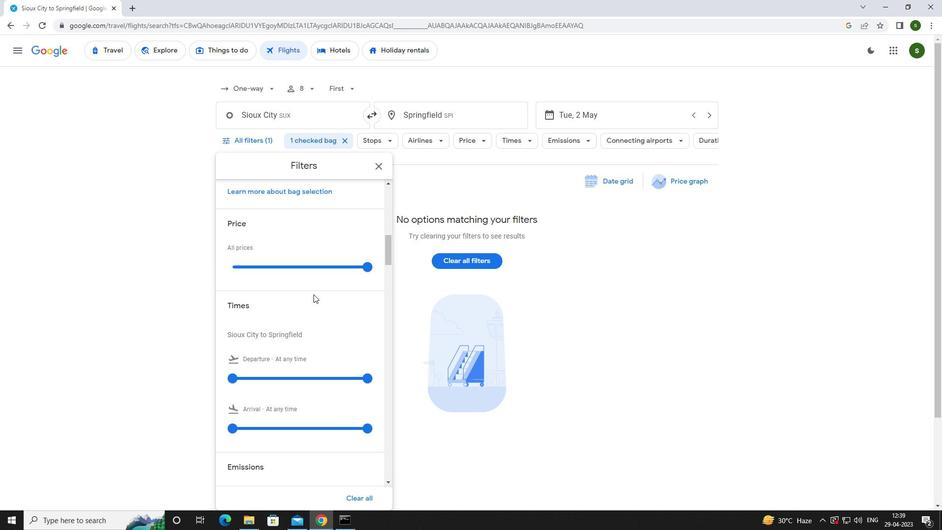 
Action: Mouse moved to (313, 294)
Screenshot: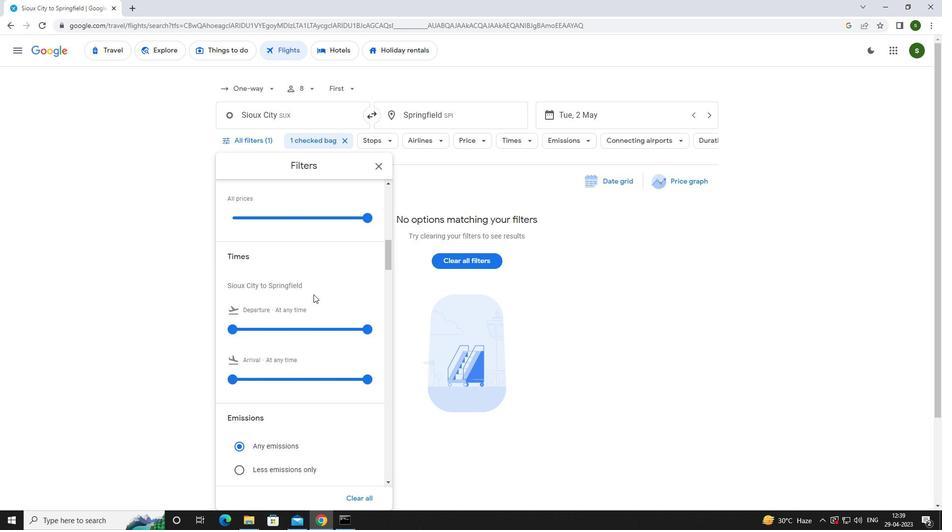 
Action: Mouse scrolled (313, 294) with delta (0, 0)
Screenshot: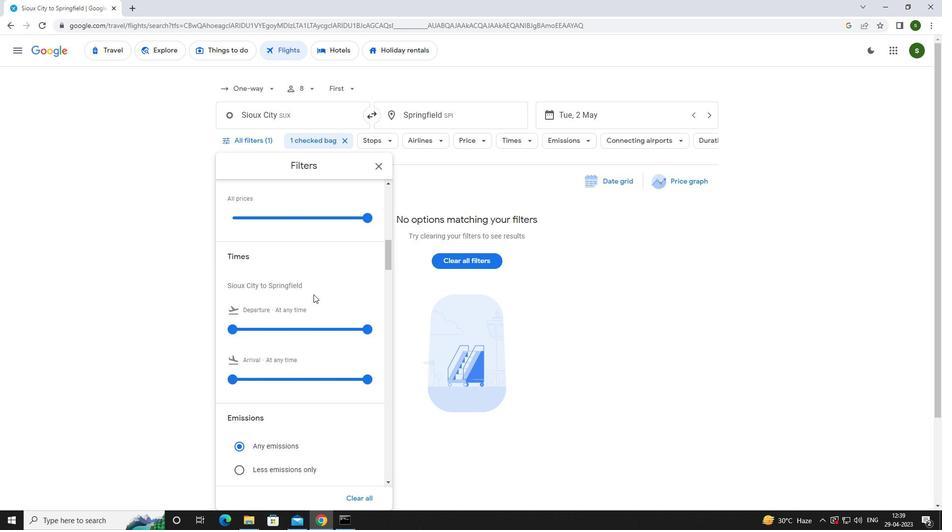 
Action: Mouse moved to (231, 281)
Screenshot: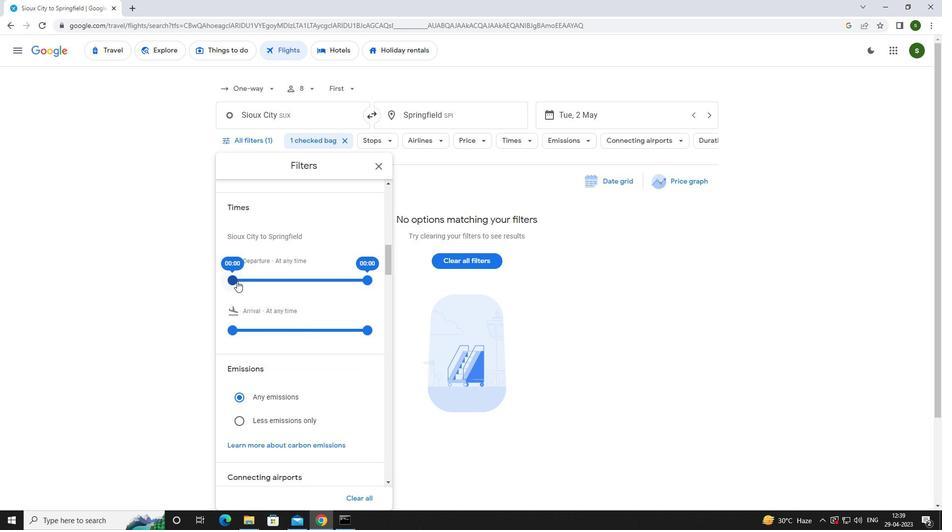
Action: Mouse pressed left at (231, 281)
Screenshot: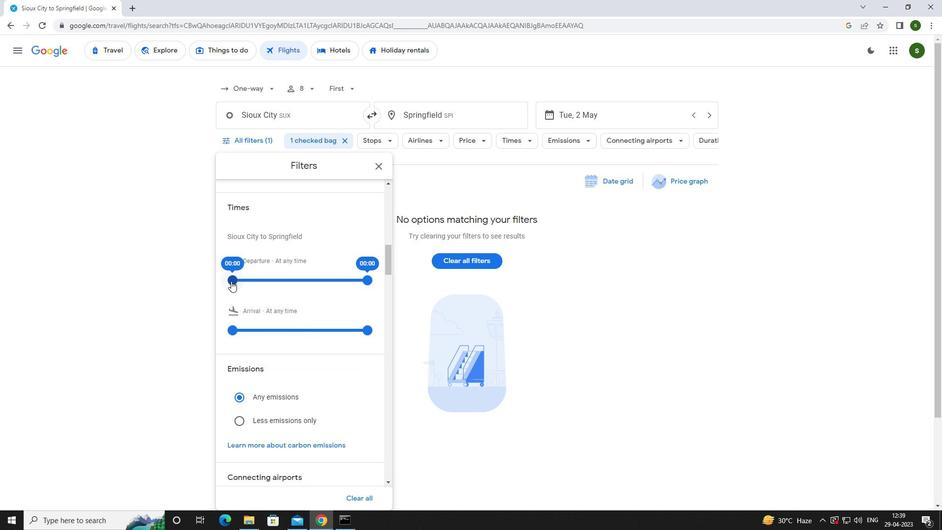 
Action: Mouse moved to (574, 313)
Screenshot: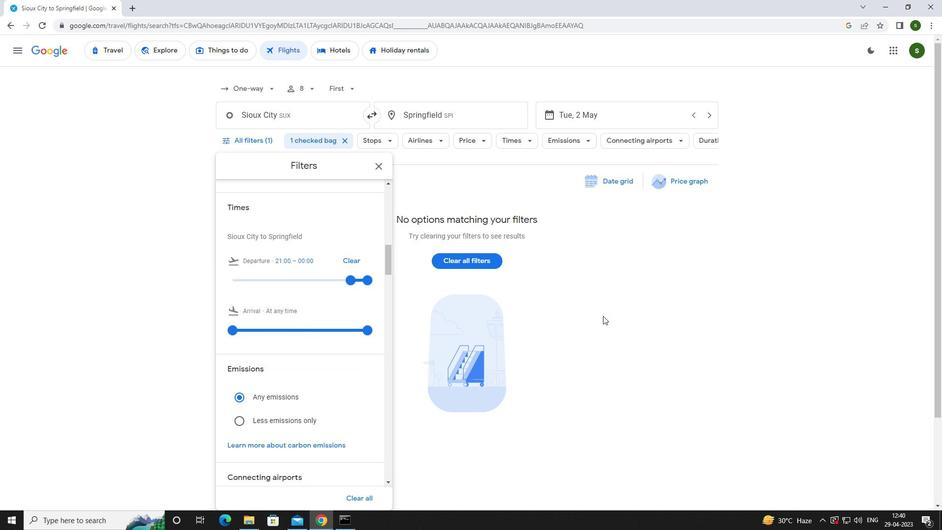 
Action: Mouse pressed left at (574, 313)
Screenshot: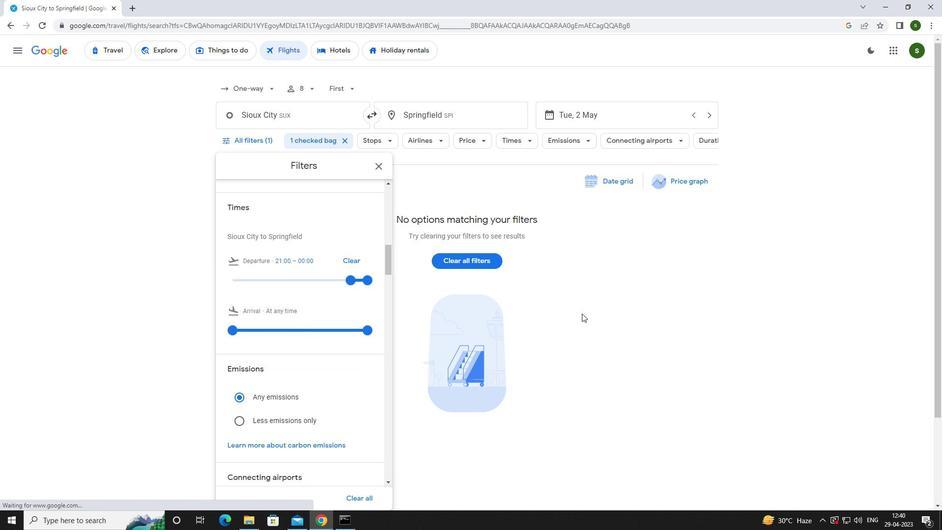 
Action: Mouse moved to (567, 313)
Screenshot: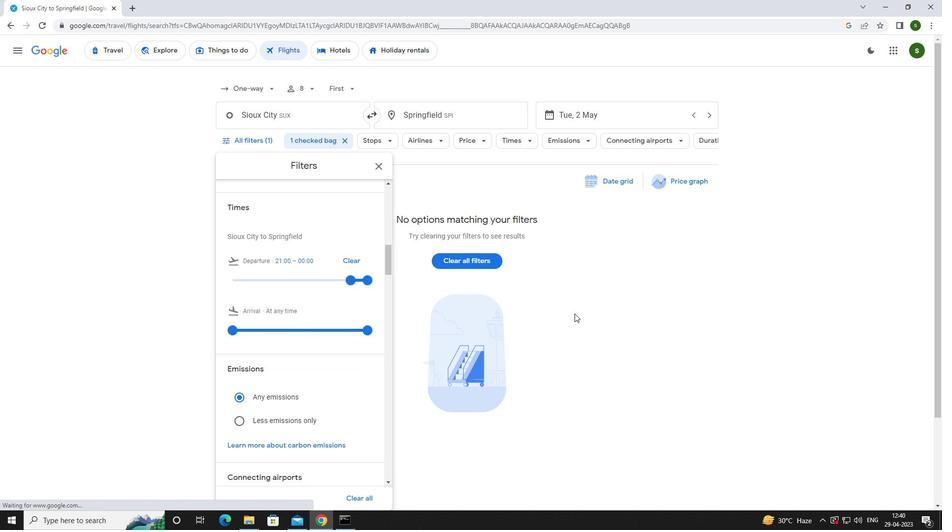 
